 Task: Open Card Company Values Discussion in Board Product Market Fit Analysis and Validation to Workspace Financial Management and add a team member Softage.3@softage.net, a label Purple, a checklist IT Infrastructure, an attachment from your google drive, a color Purple and finally, add a card description 'Conduct team training session on active listening and empathy' and a comment 'Let us approach this task with a sense of empowerment and autonomy, recognizing that we have the ability to make a difference.'. Add a start date 'Jan 03, 1900' with a due date 'Jan 10, 1900'
Action: Mouse moved to (221, 154)
Screenshot: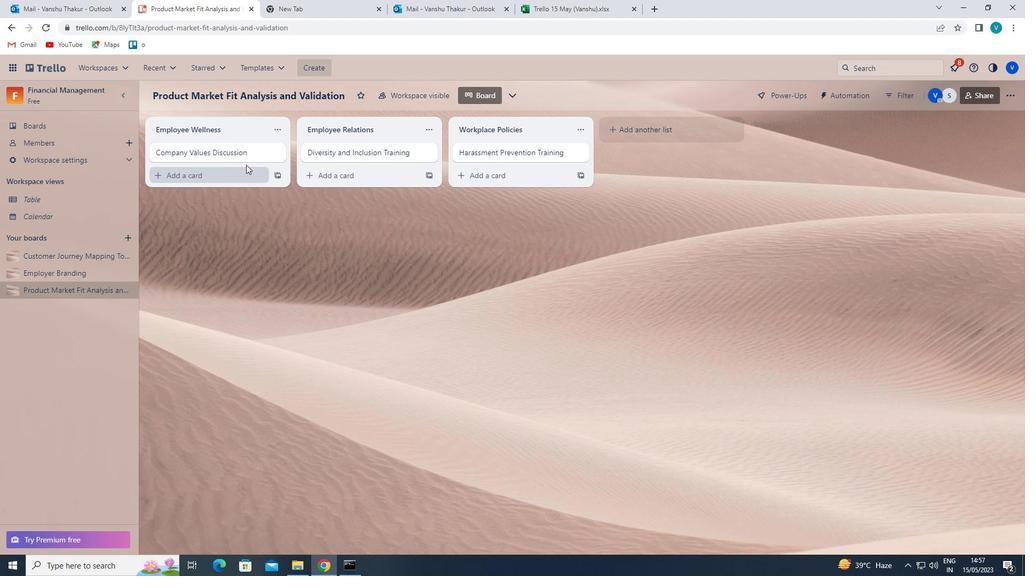 
Action: Mouse pressed left at (221, 154)
Screenshot: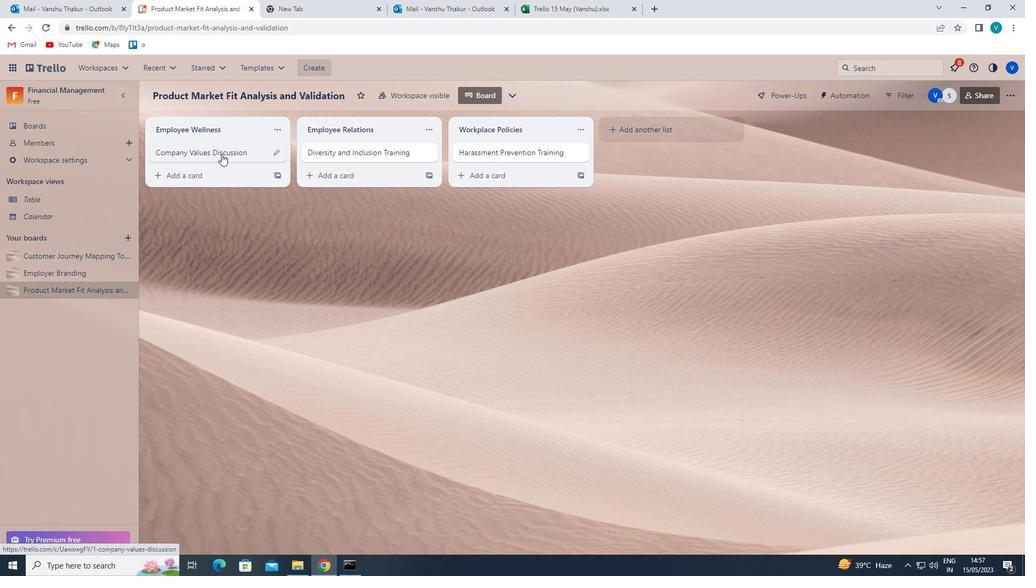 
Action: Mouse moved to (670, 191)
Screenshot: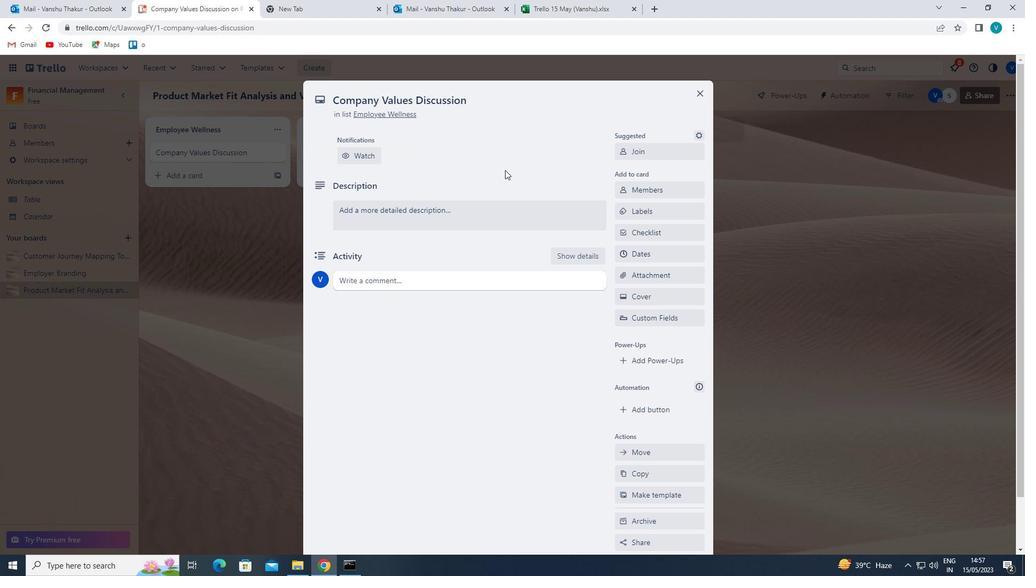 
Action: Mouse pressed left at (670, 191)
Screenshot: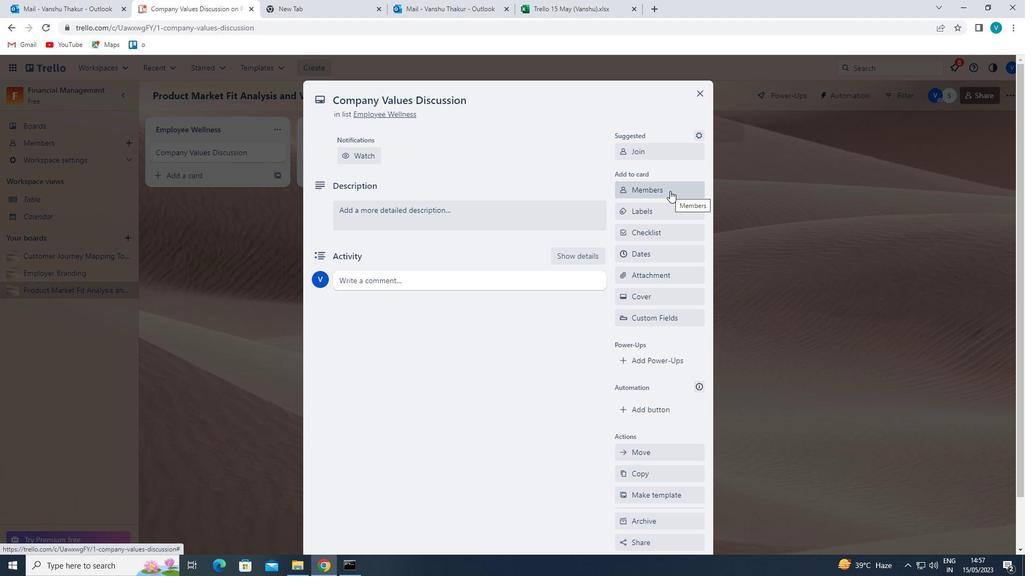 
Action: Mouse moved to (664, 236)
Screenshot: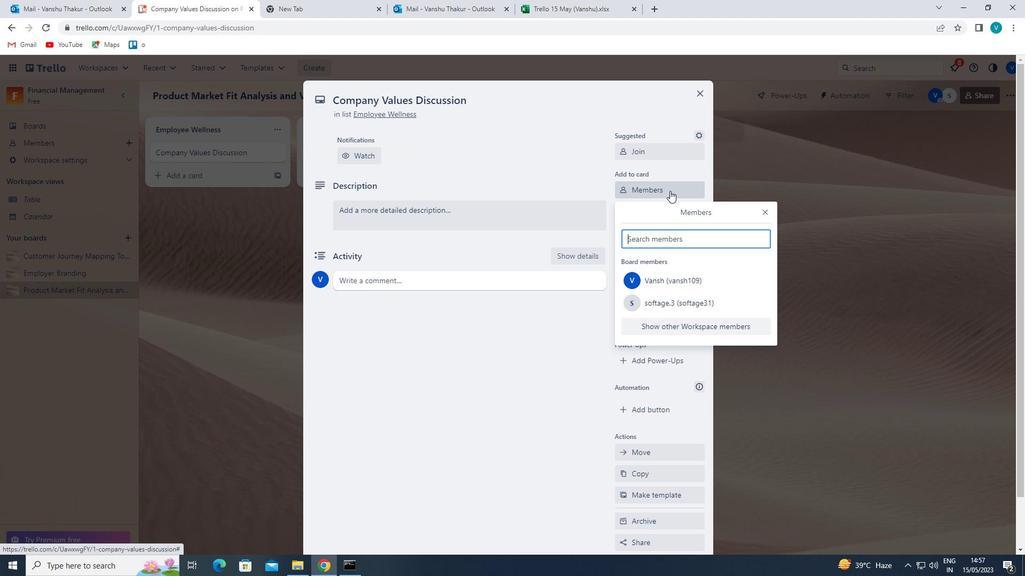 
Action: Mouse pressed left at (664, 236)
Screenshot: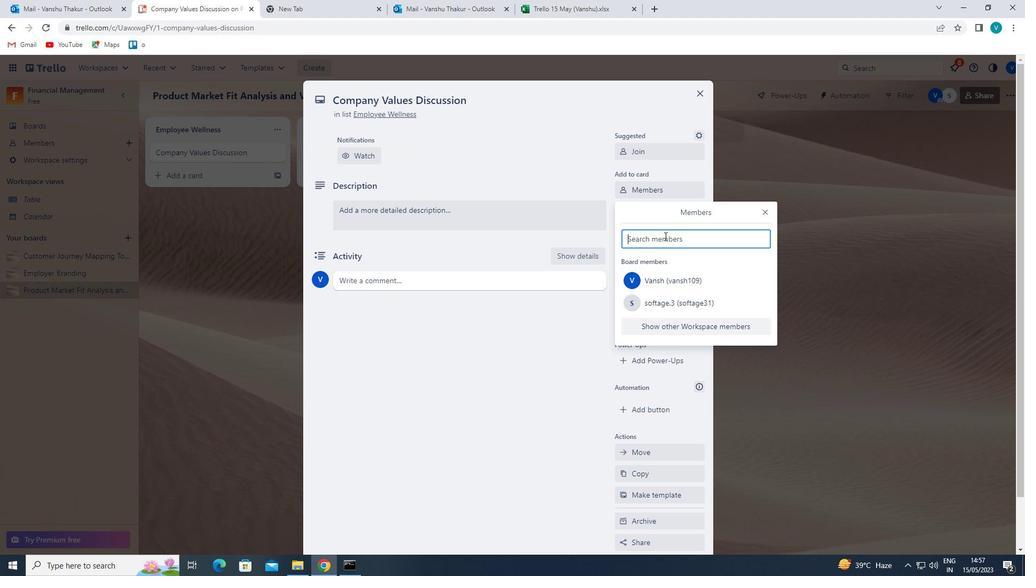 
Action: Key pressed <Key.shift>S
Screenshot: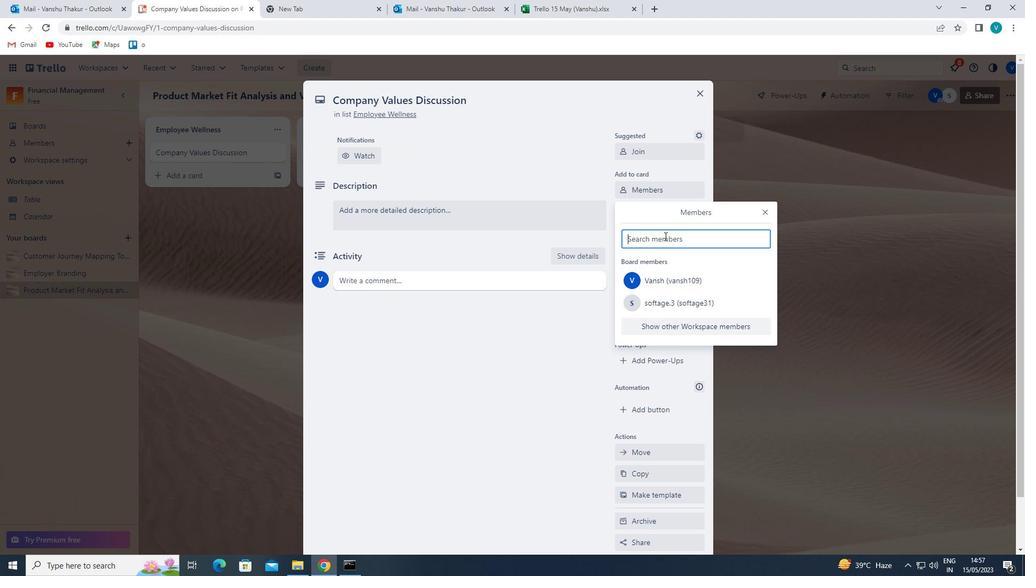 
Action: Mouse moved to (692, 279)
Screenshot: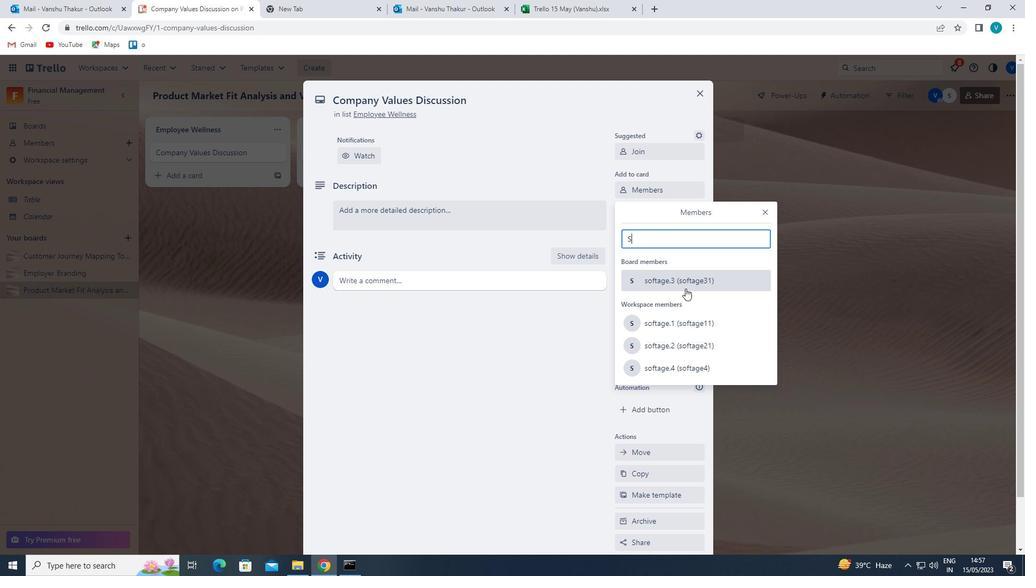 
Action: Mouse pressed left at (692, 279)
Screenshot: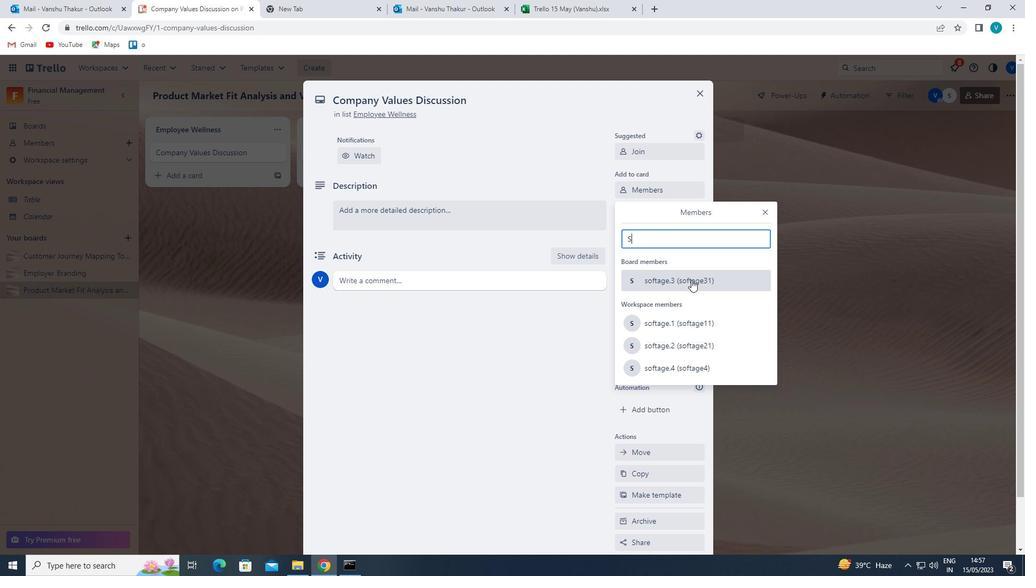 
Action: Mouse moved to (763, 209)
Screenshot: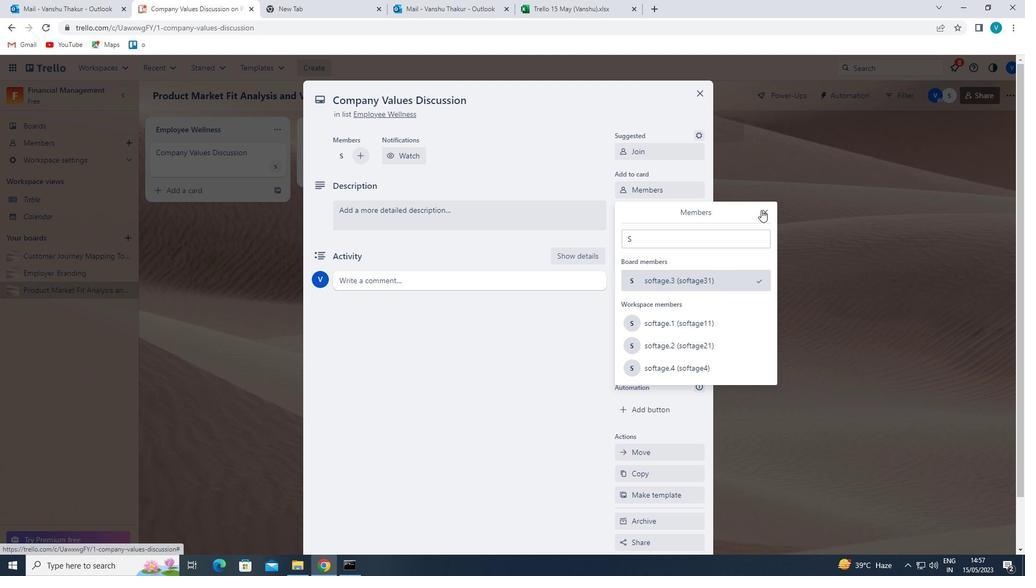 
Action: Mouse pressed left at (763, 209)
Screenshot: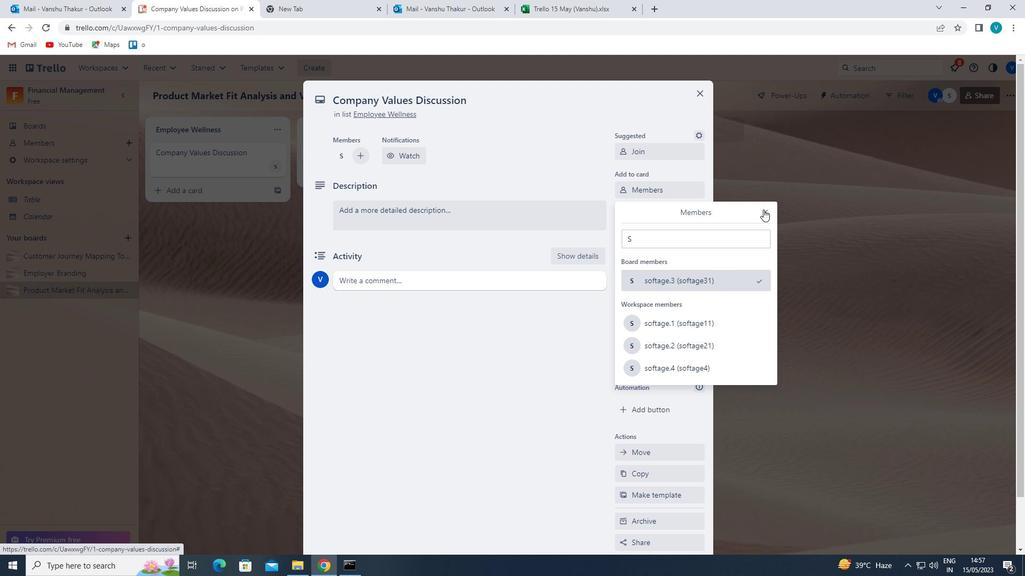 
Action: Mouse moved to (670, 217)
Screenshot: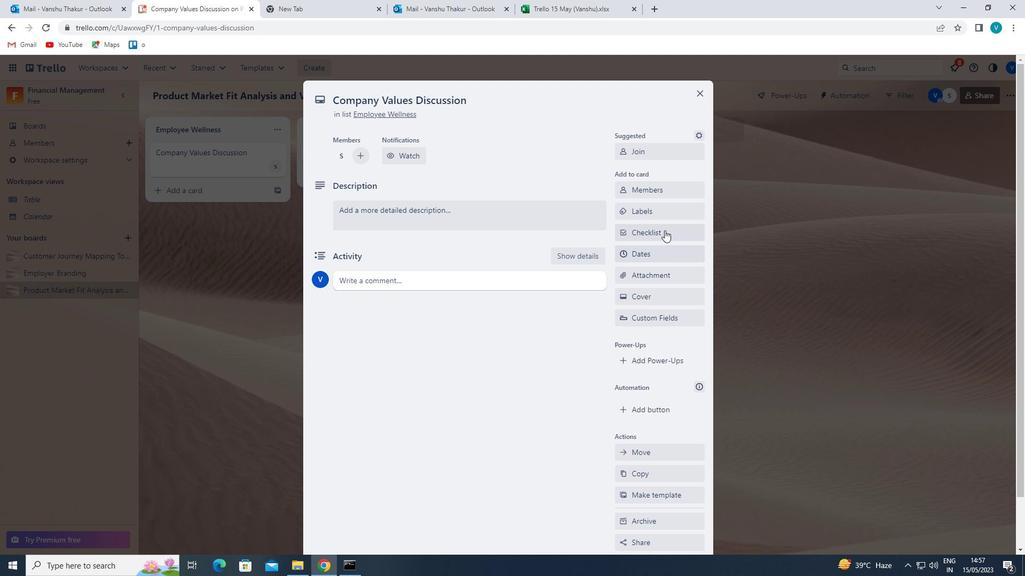 
Action: Mouse pressed left at (670, 217)
Screenshot: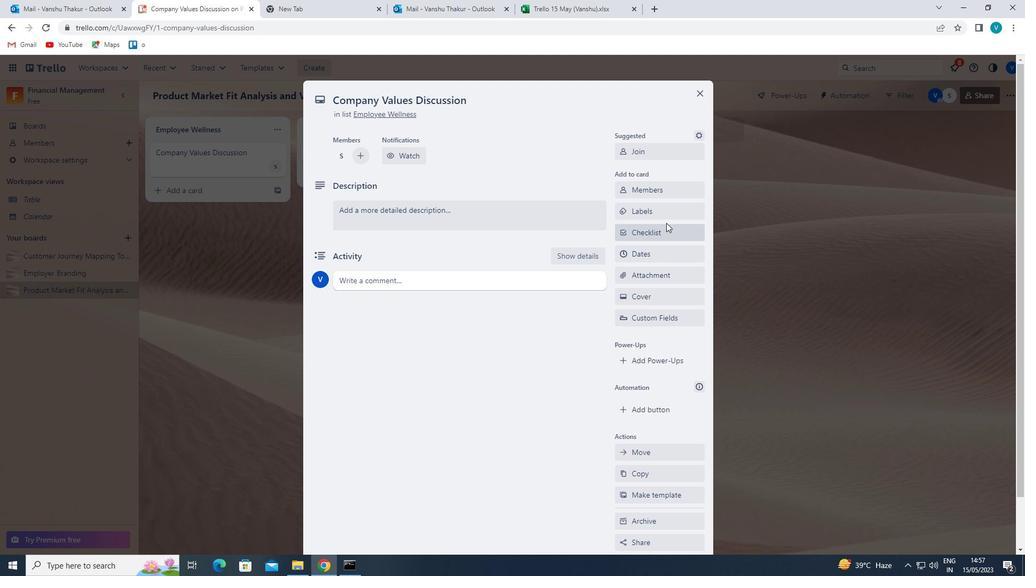 
Action: Mouse moved to (658, 369)
Screenshot: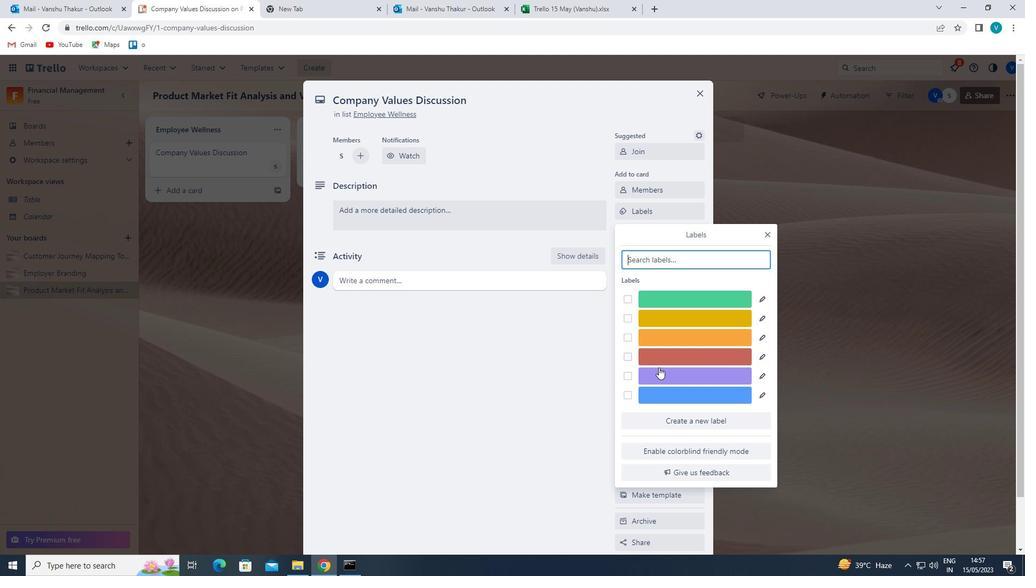 
Action: Mouse pressed left at (658, 369)
Screenshot: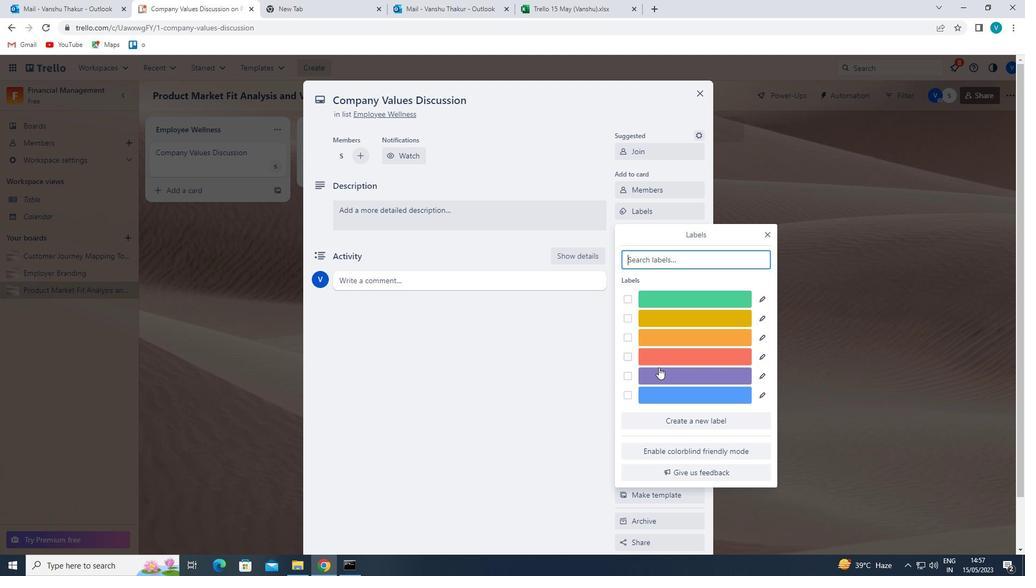 
Action: Mouse moved to (765, 238)
Screenshot: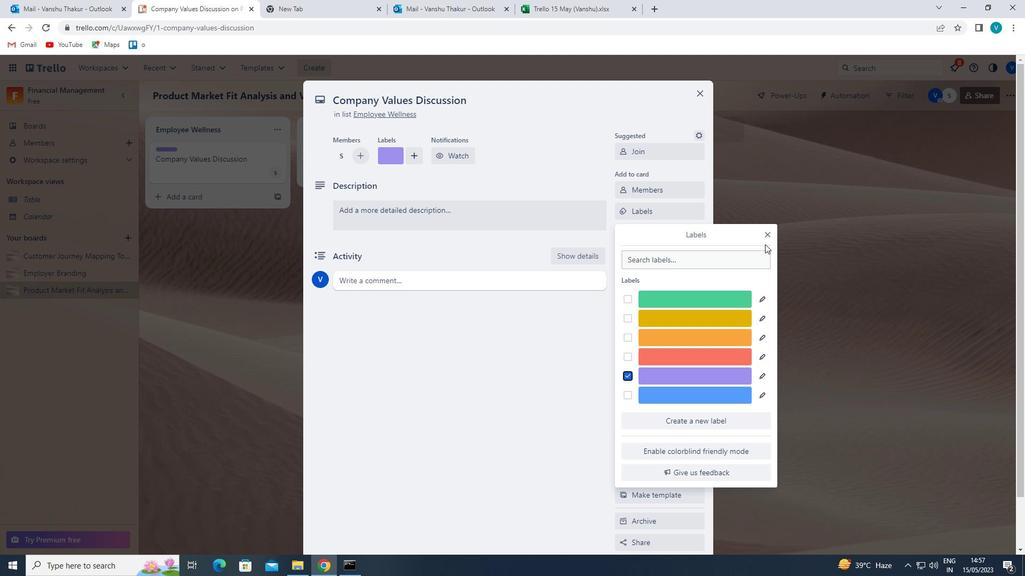 
Action: Mouse pressed left at (765, 238)
Screenshot: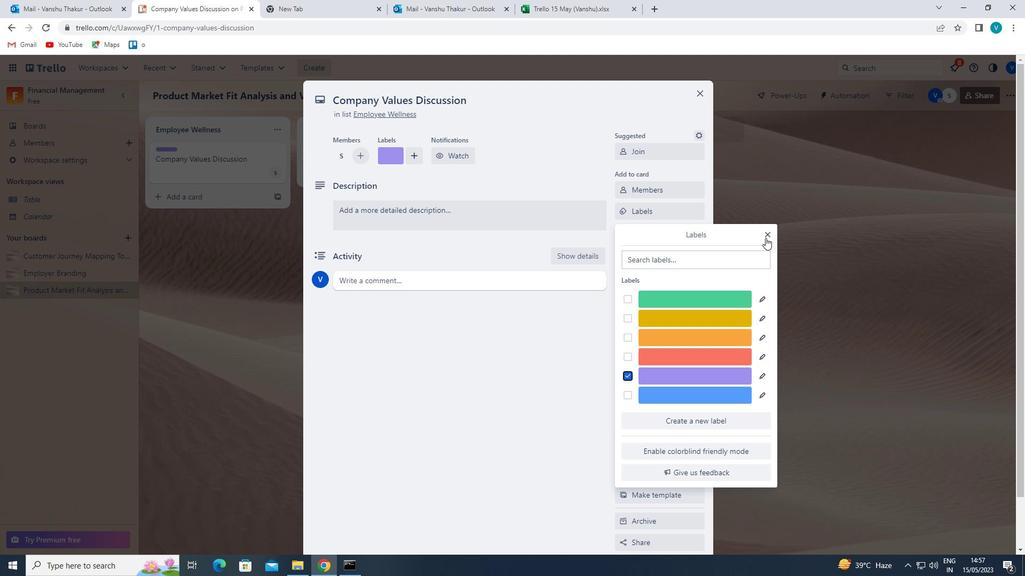 
Action: Mouse moved to (649, 229)
Screenshot: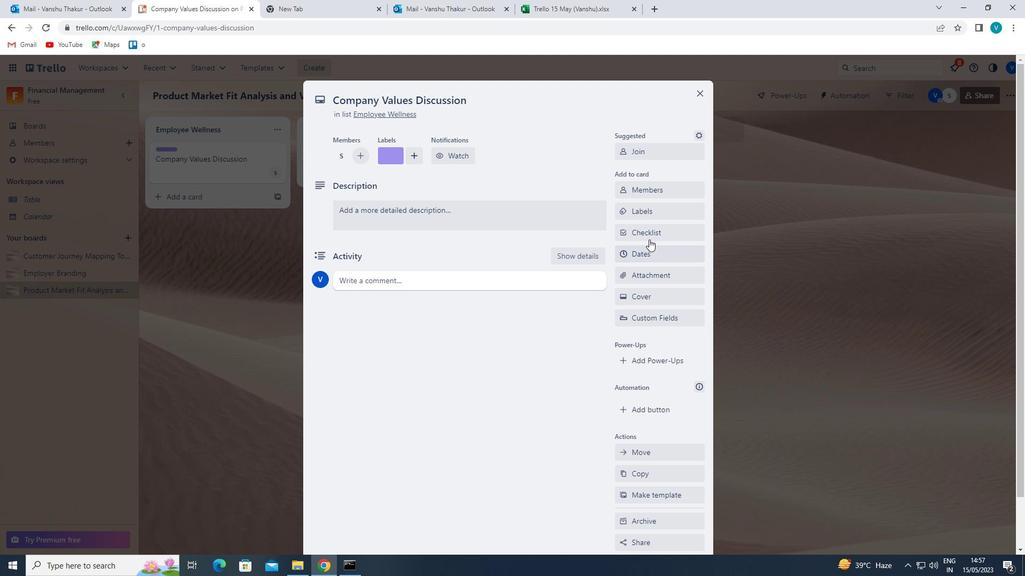 
Action: Mouse pressed left at (649, 229)
Screenshot: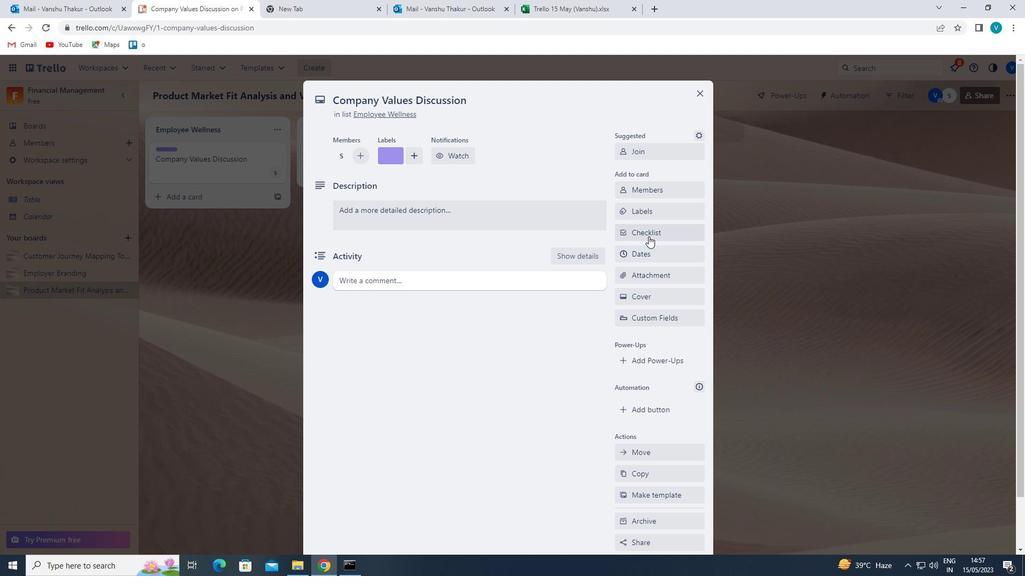 
Action: Key pressed <Key.shift>IT<Key.space><Key.shift>
Screenshot: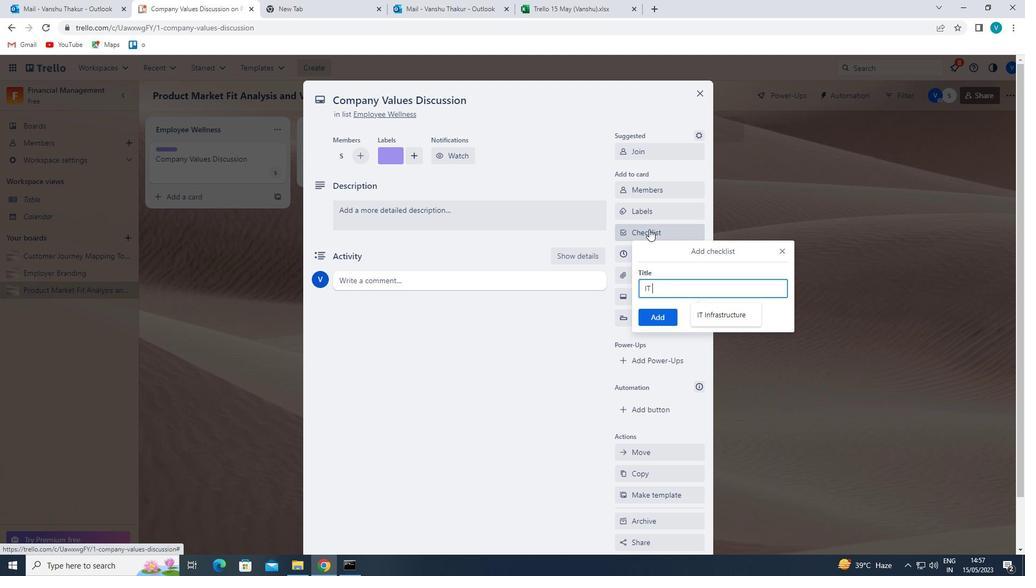 
Action: Mouse moved to (731, 319)
Screenshot: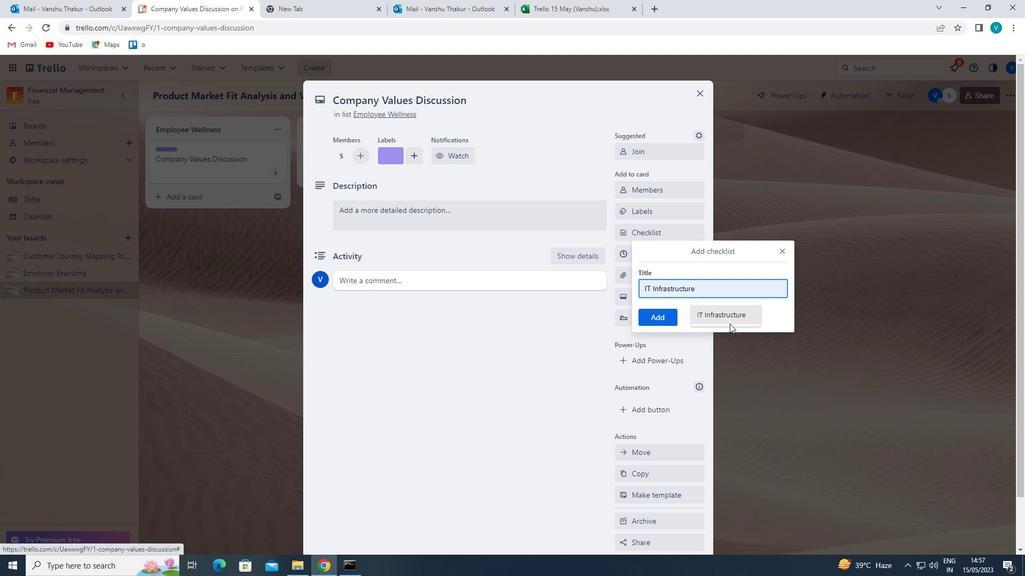 
Action: Mouse pressed left at (731, 319)
Screenshot: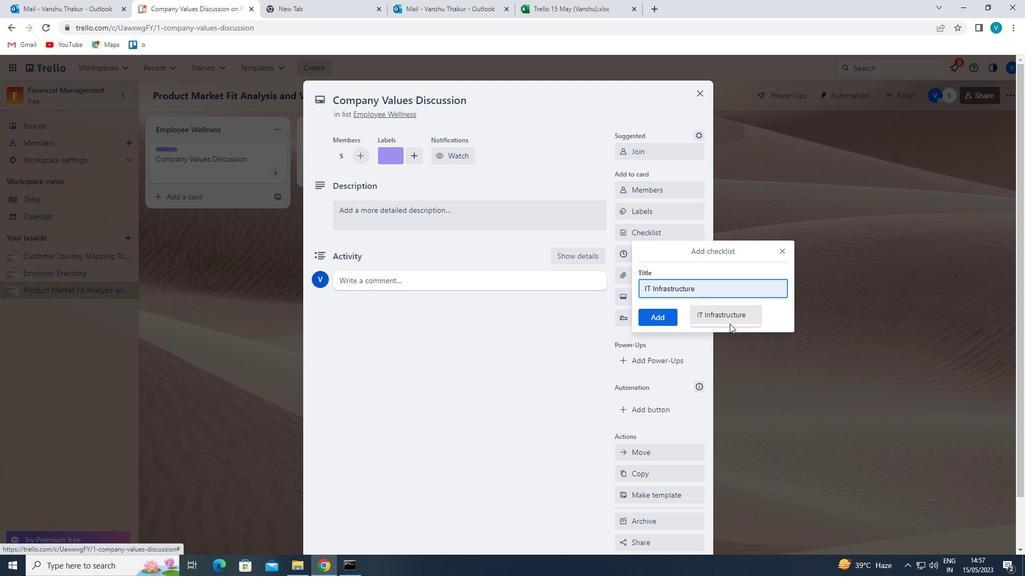 
Action: Mouse moved to (664, 318)
Screenshot: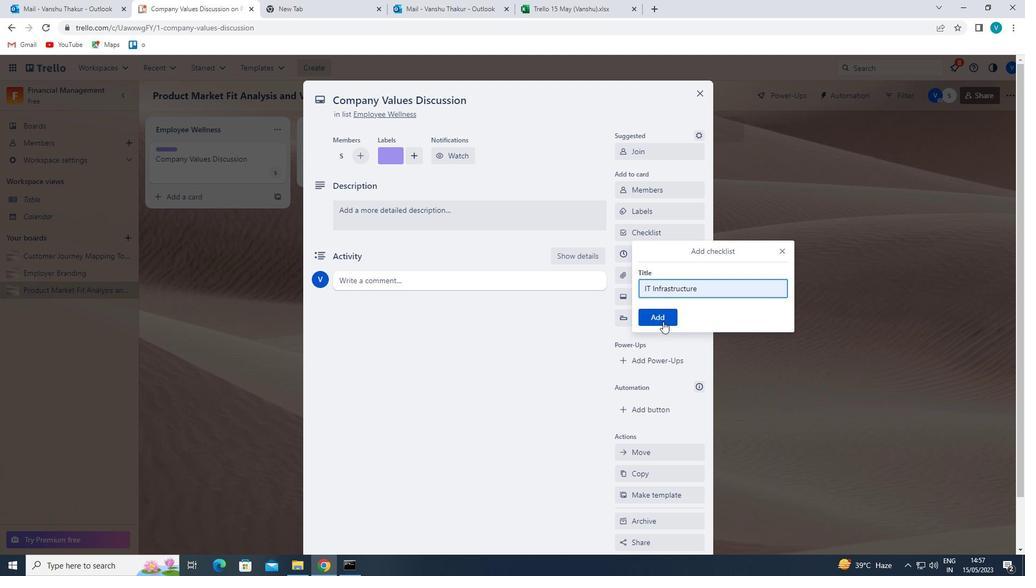 
Action: Mouse pressed left at (664, 318)
Screenshot: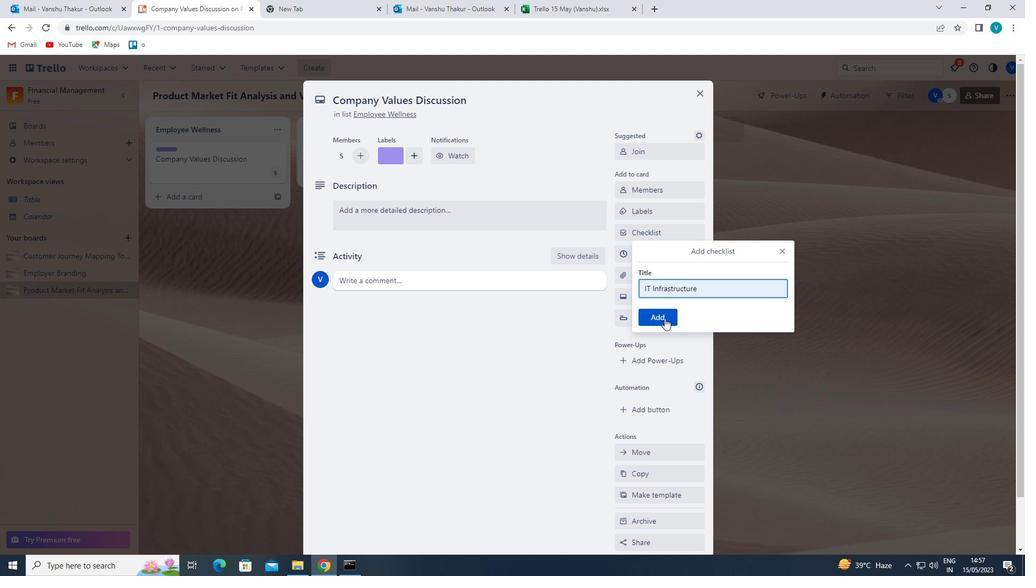 
Action: Mouse moved to (665, 280)
Screenshot: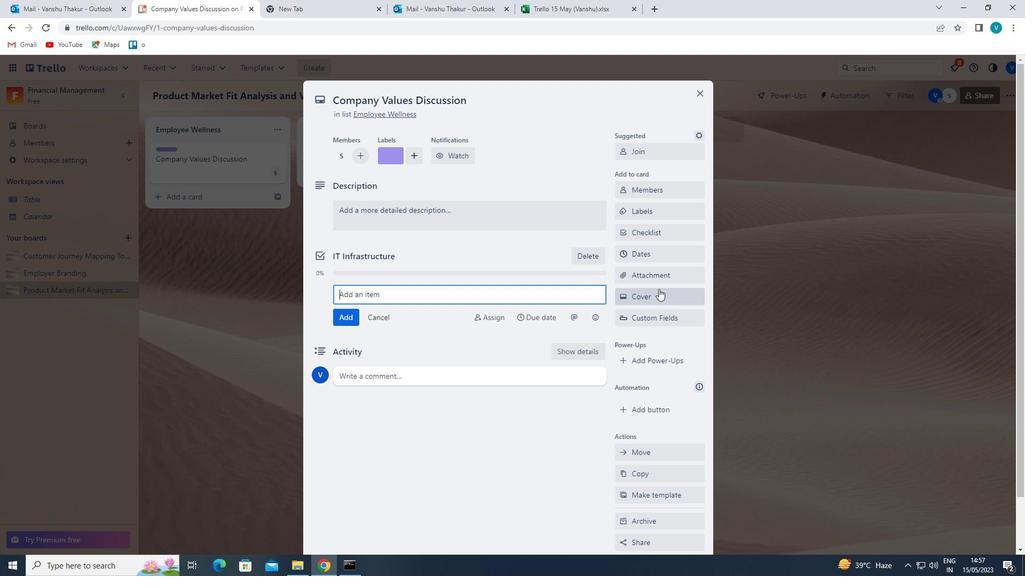 
Action: Mouse pressed left at (665, 280)
Screenshot: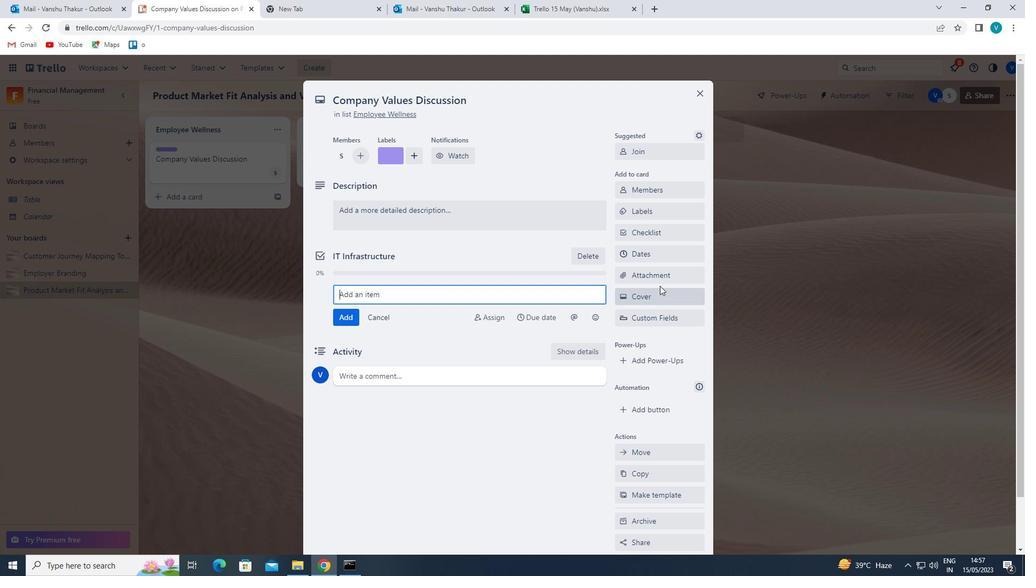 
Action: Mouse moved to (658, 352)
Screenshot: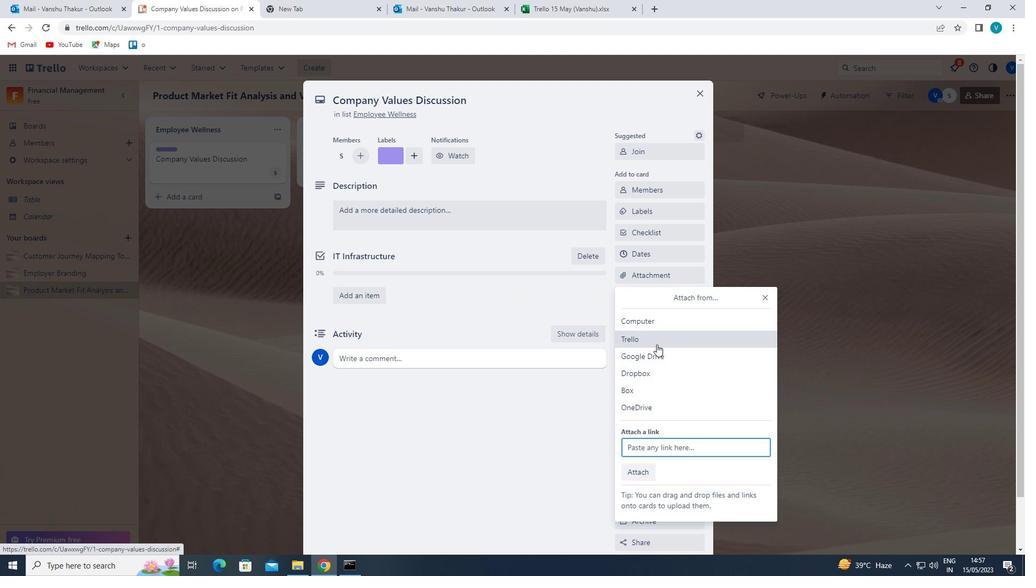 
Action: Mouse pressed left at (658, 352)
Screenshot: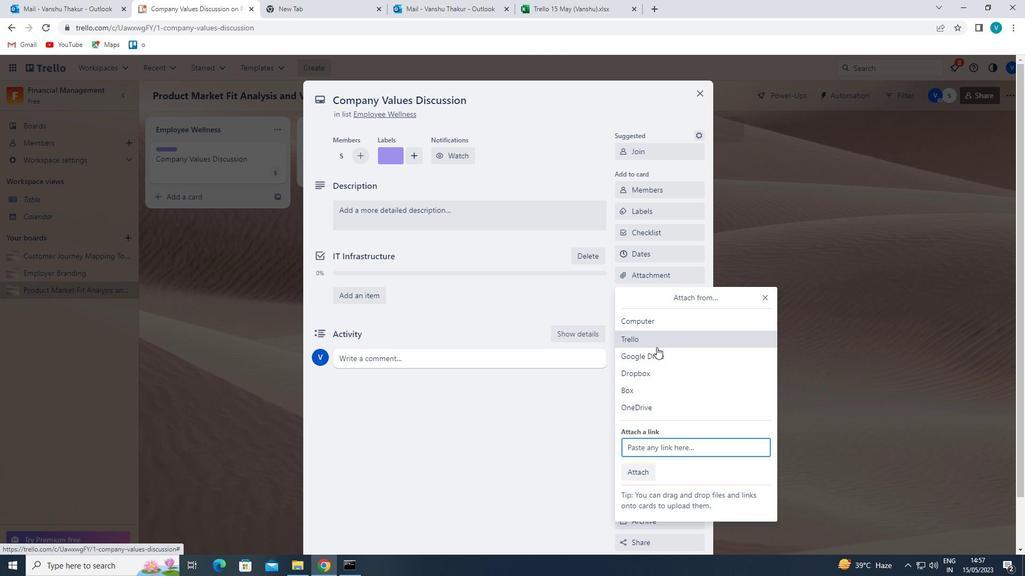 
Action: Mouse moved to (639, 329)
Screenshot: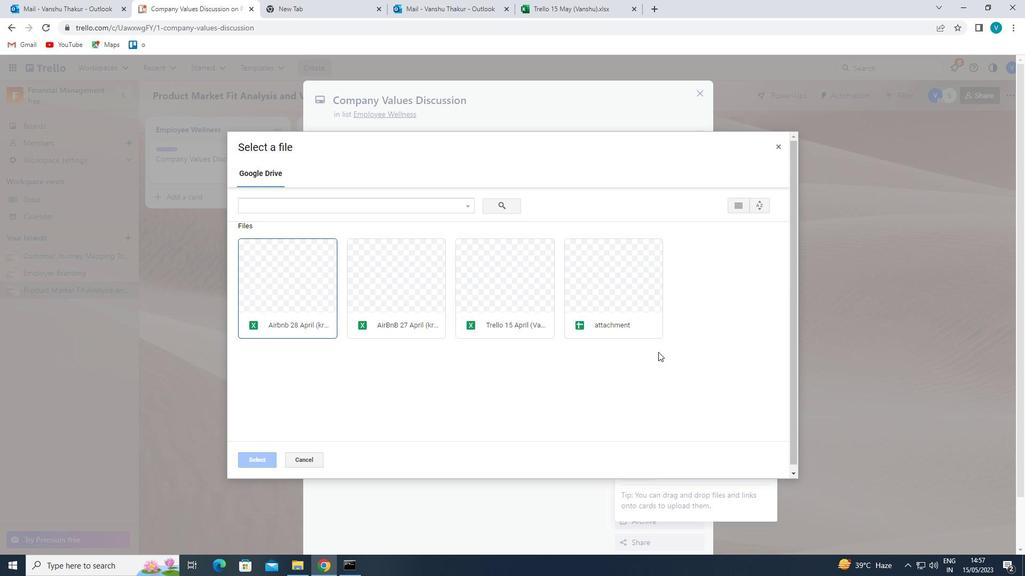 
Action: Mouse pressed left at (639, 329)
Screenshot: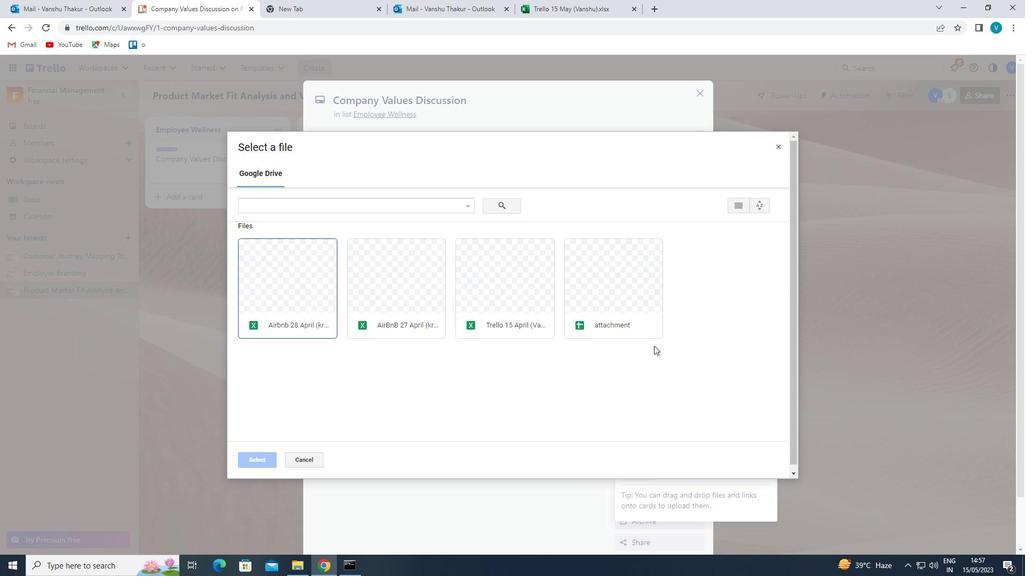
Action: Mouse moved to (250, 456)
Screenshot: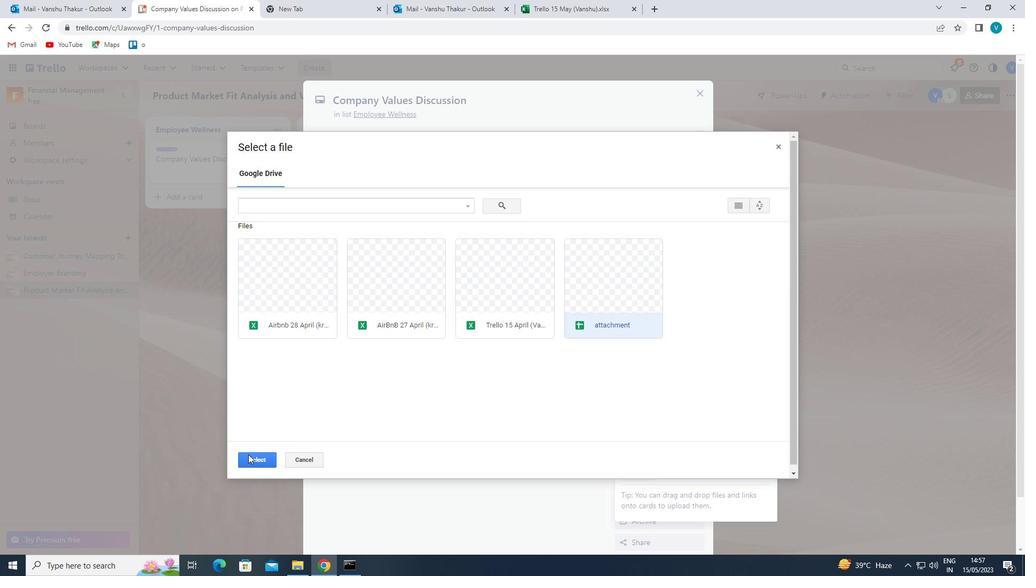 
Action: Mouse pressed left at (250, 456)
Screenshot: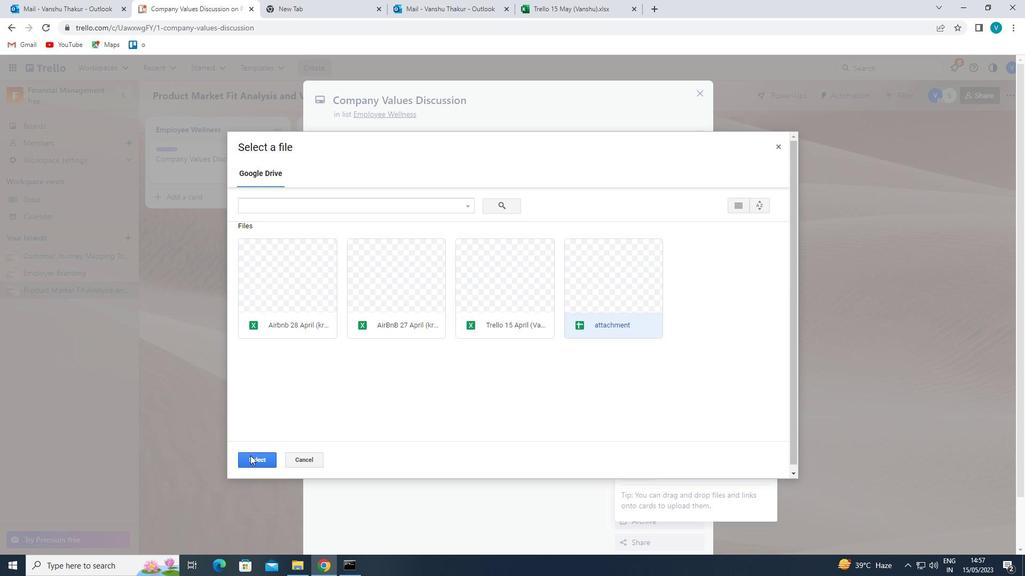 
Action: Mouse moved to (642, 297)
Screenshot: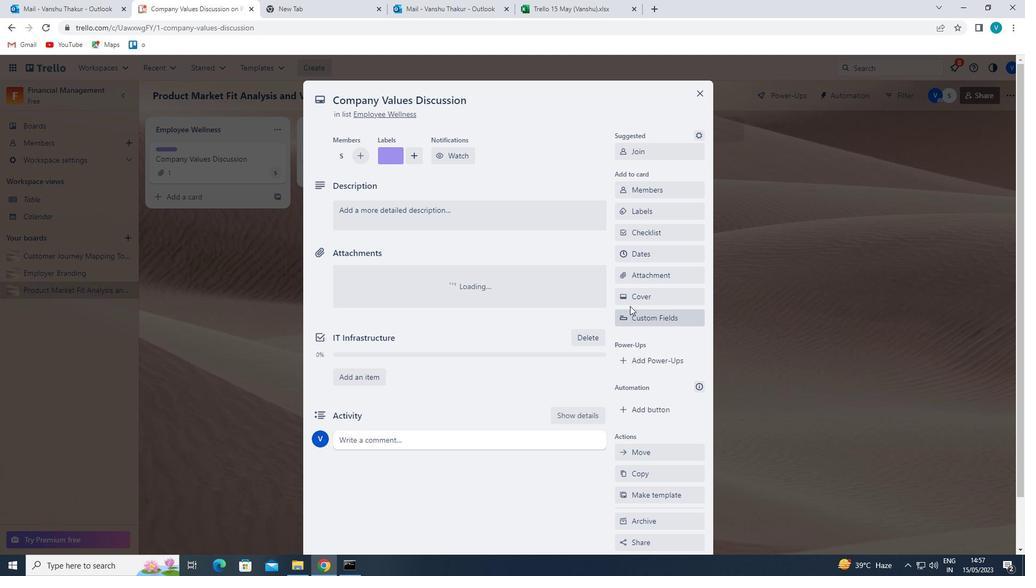 
Action: Mouse pressed left at (642, 297)
Screenshot: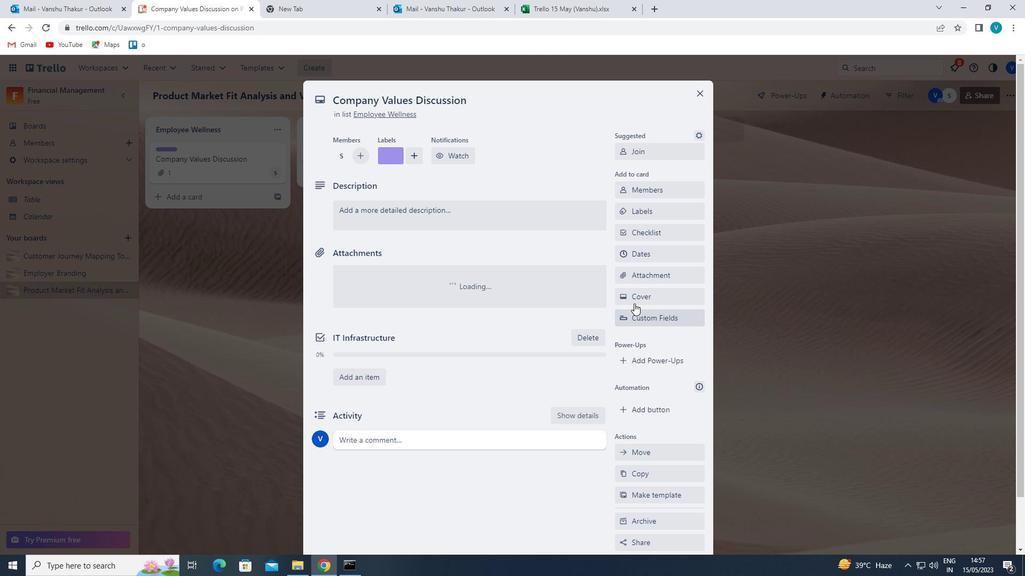
Action: Mouse moved to (767, 180)
Screenshot: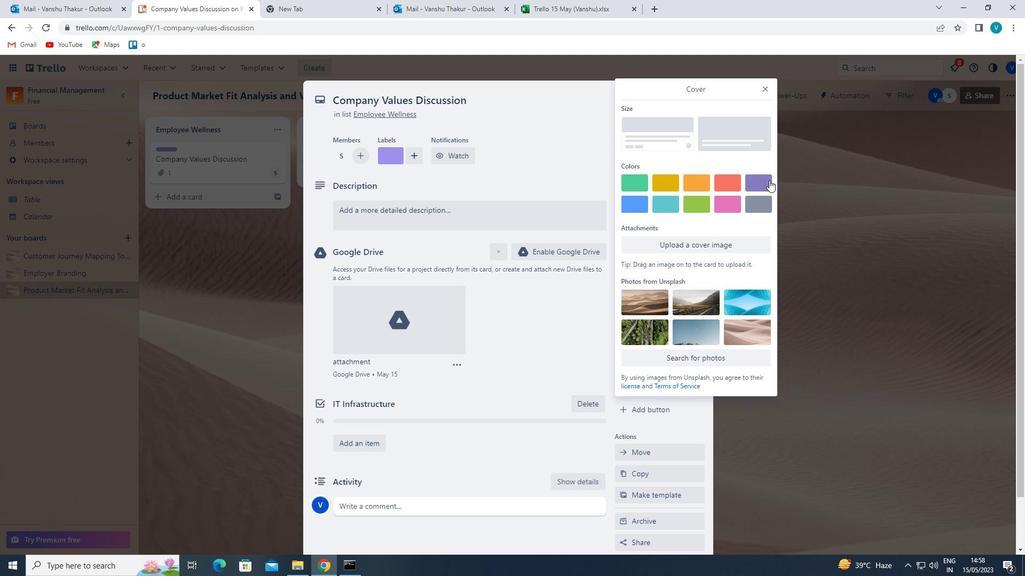 
Action: Mouse pressed left at (767, 180)
Screenshot: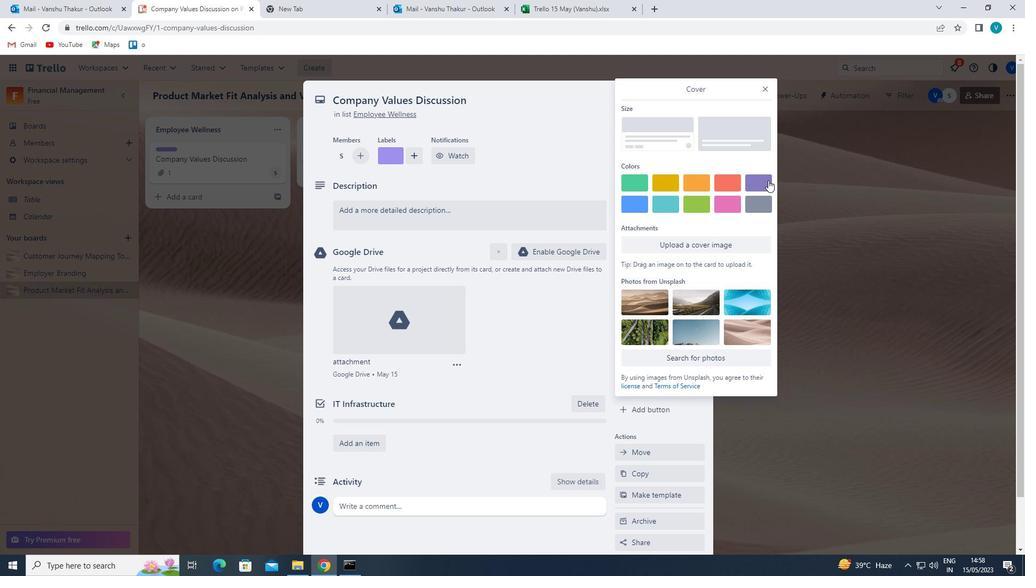 
Action: Mouse moved to (765, 90)
Screenshot: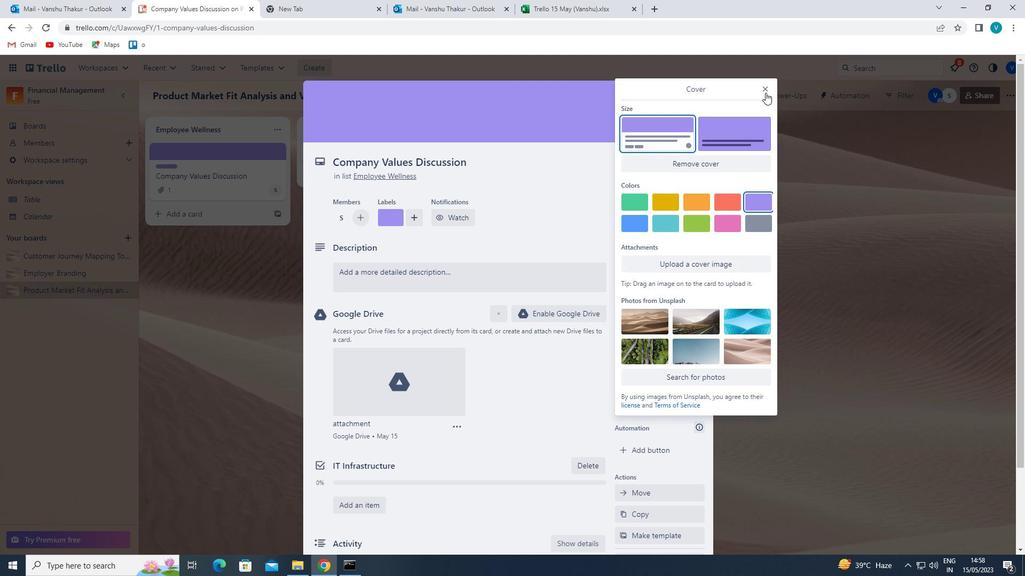 
Action: Mouse pressed left at (765, 90)
Screenshot: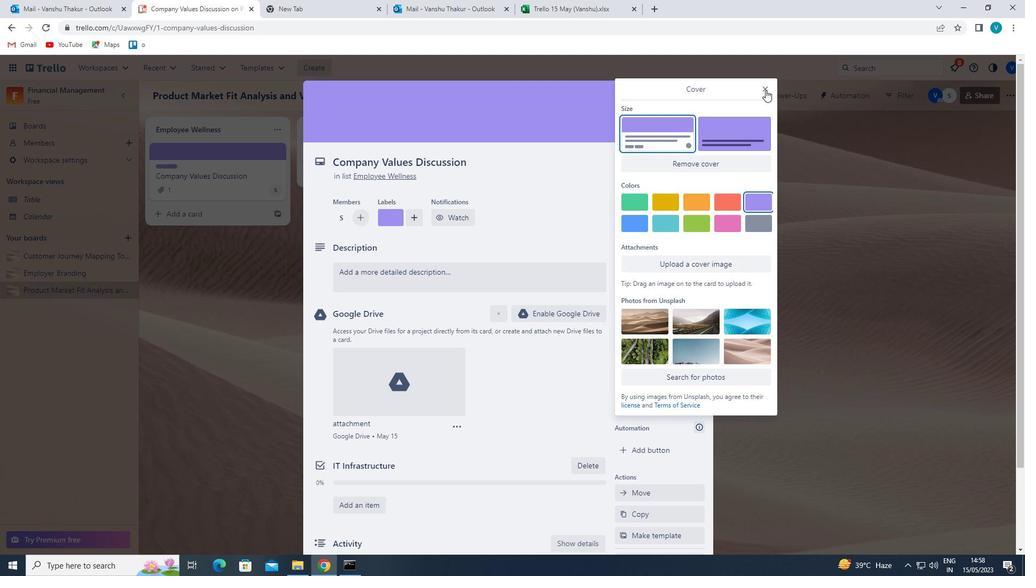
Action: Mouse moved to (490, 284)
Screenshot: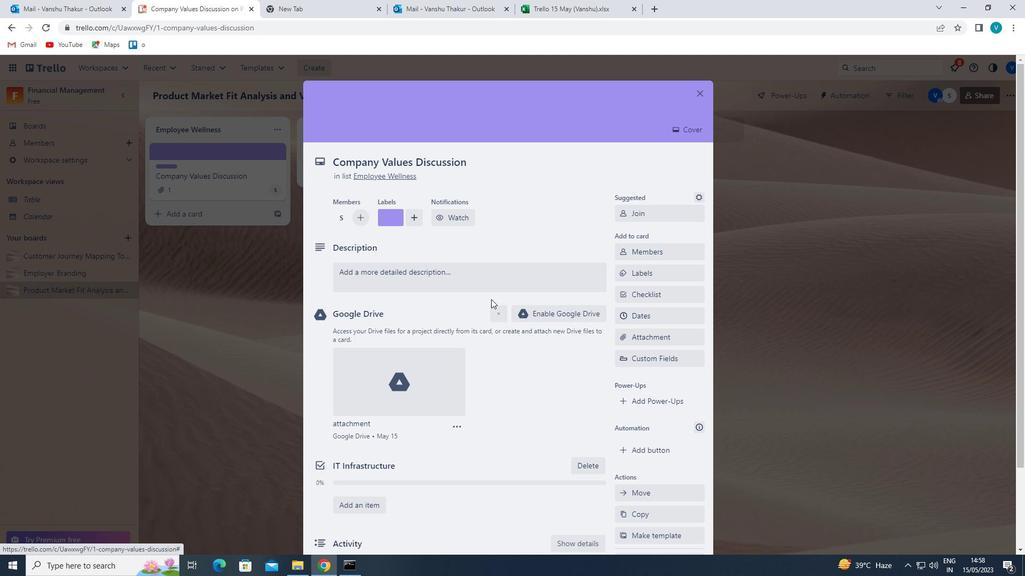 
Action: Mouse pressed left at (490, 284)
Screenshot: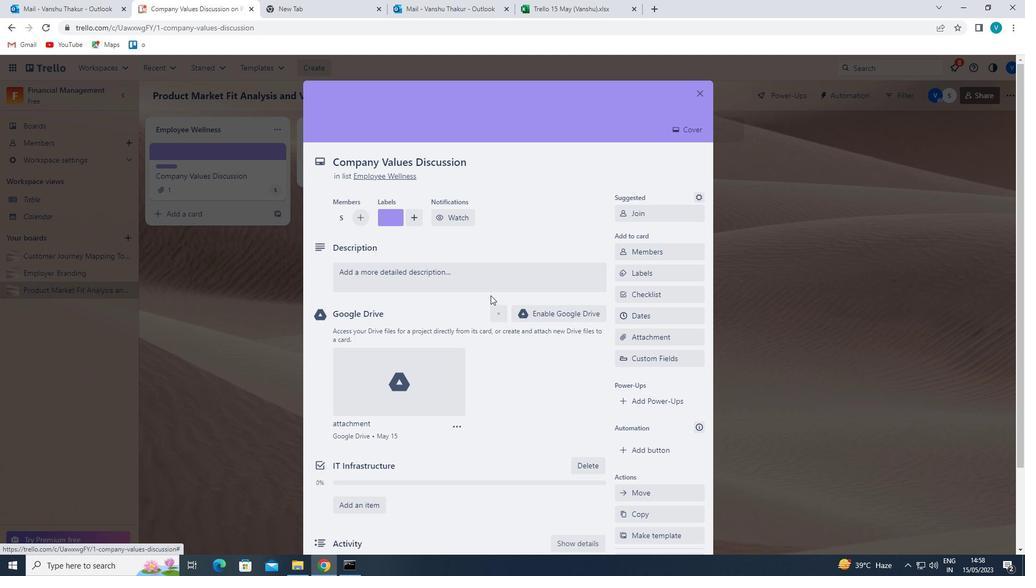 
Action: Mouse moved to (491, 283)
Screenshot: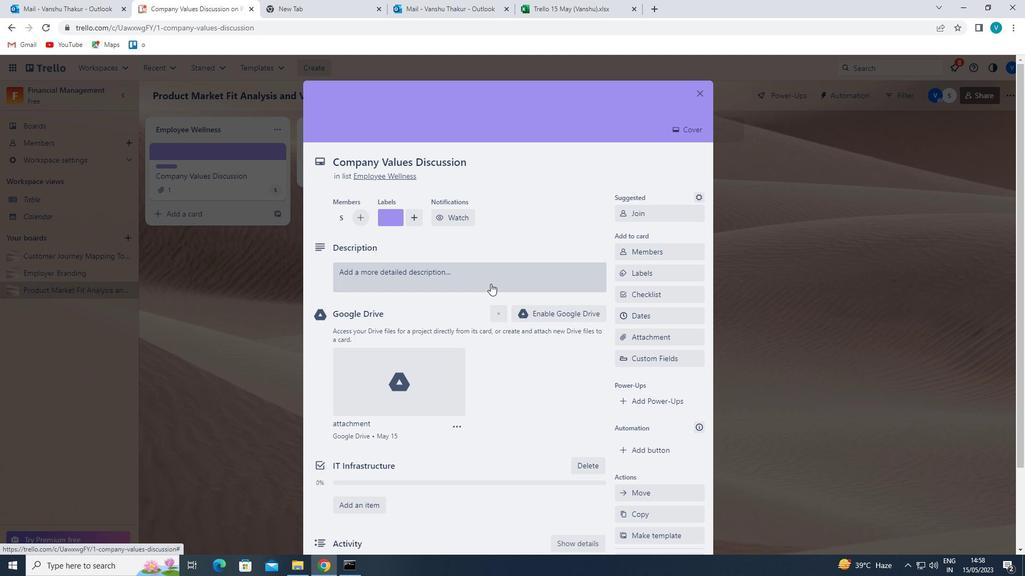 
Action: Key pressed '<Key.shift>CONDUCT<Key.space>TEAM<Key.space>TRAINING<Key.space>SESSION<Key.space>ON<Key.space>ACTIVE<Key.space>LISTENING<Key.space>AND<Key.space>EMPATHY'
Screenshot: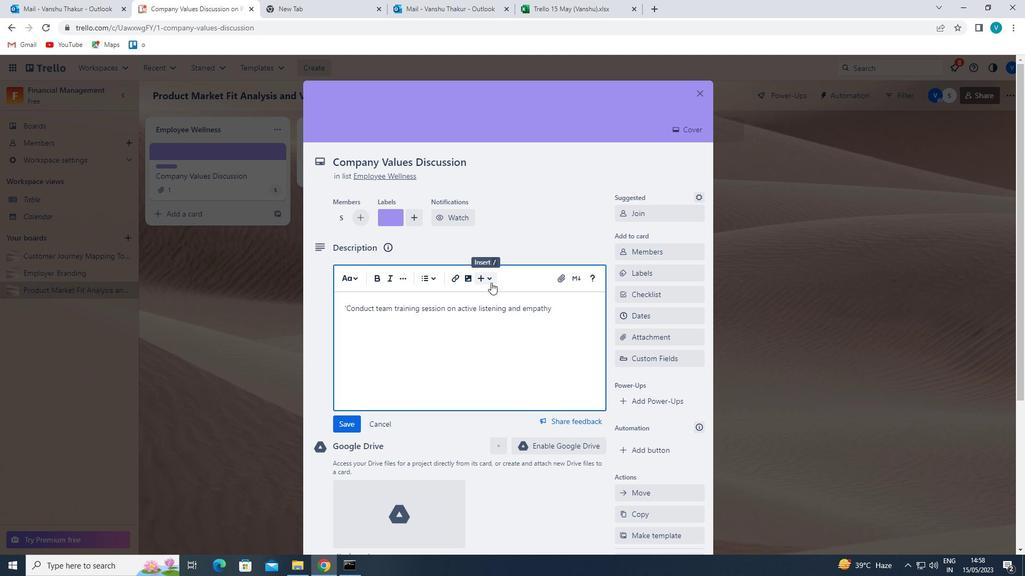 
Action: Mouse moved to (356, 421)
Screenshot: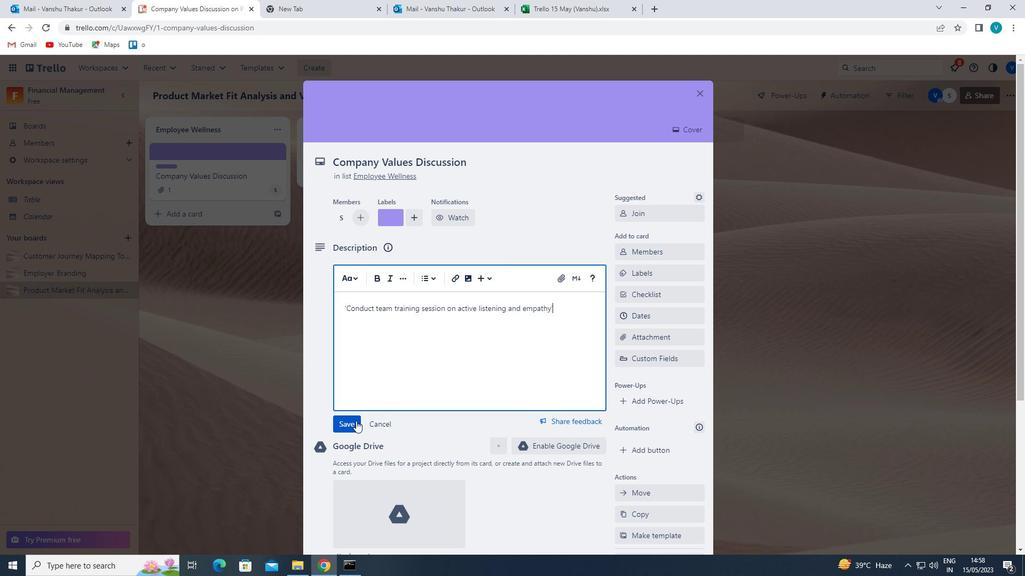 
Action: Mouse pressed left at (356, 421)
Screenshot: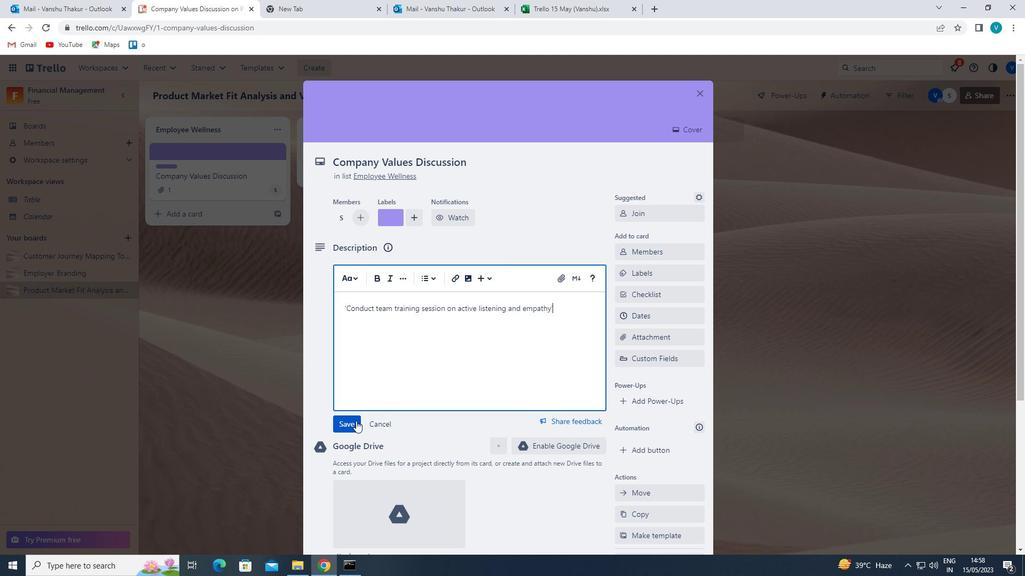 
Action: Mouse moved to (356, 421)
Screenshot: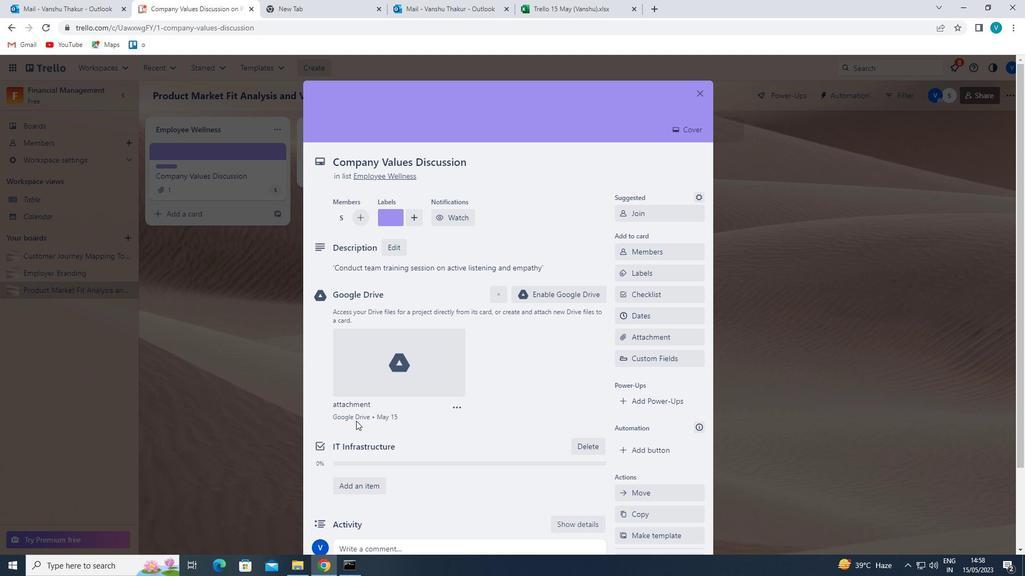 
Action: Mouse scrolled (356, 420) with delta (0, 0)
Screenshot: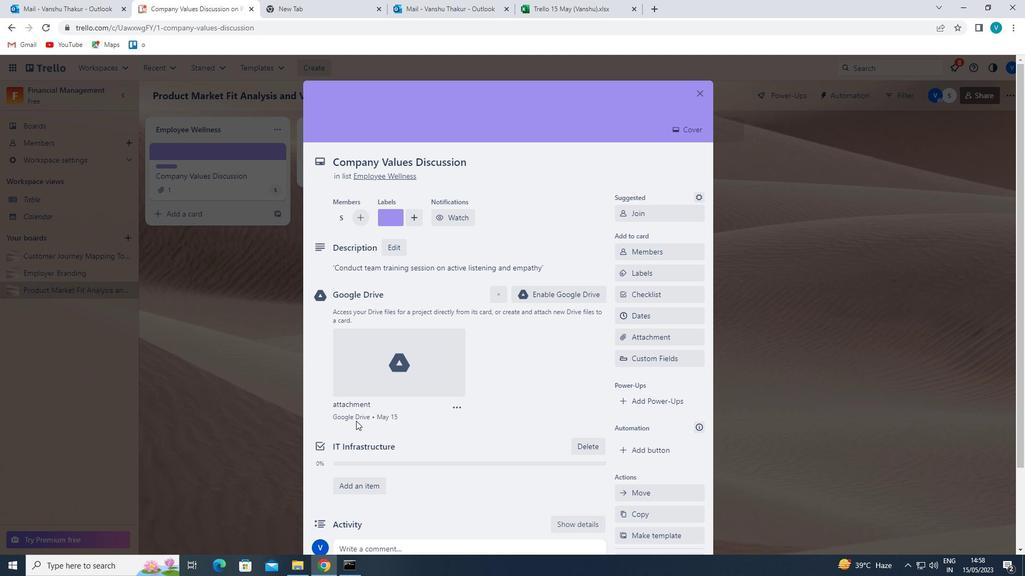 
Action: Mouse moved to (368, 505)
Screenshot: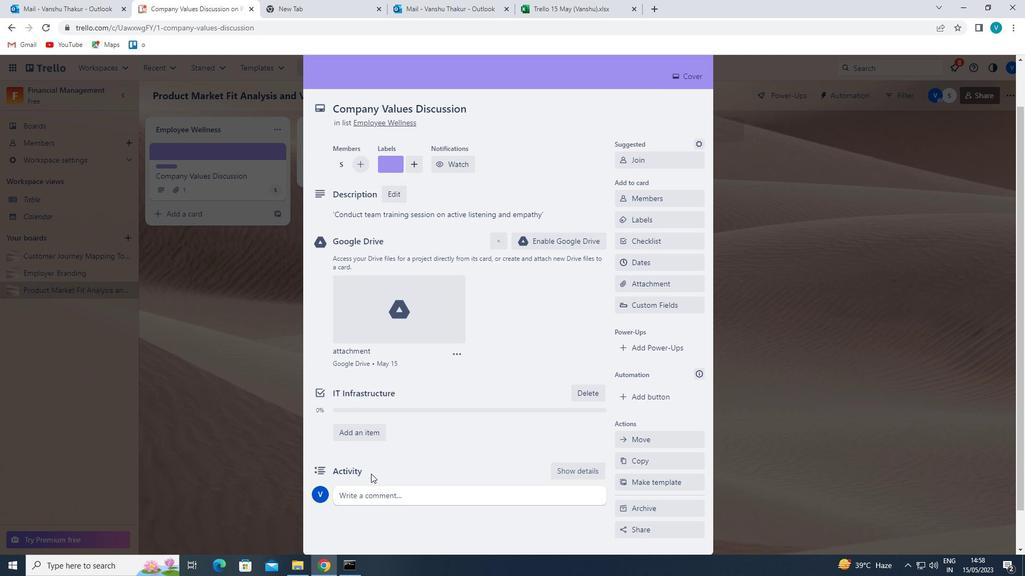 
Action: Mouse pressed left at (368, 505)
Screenshot: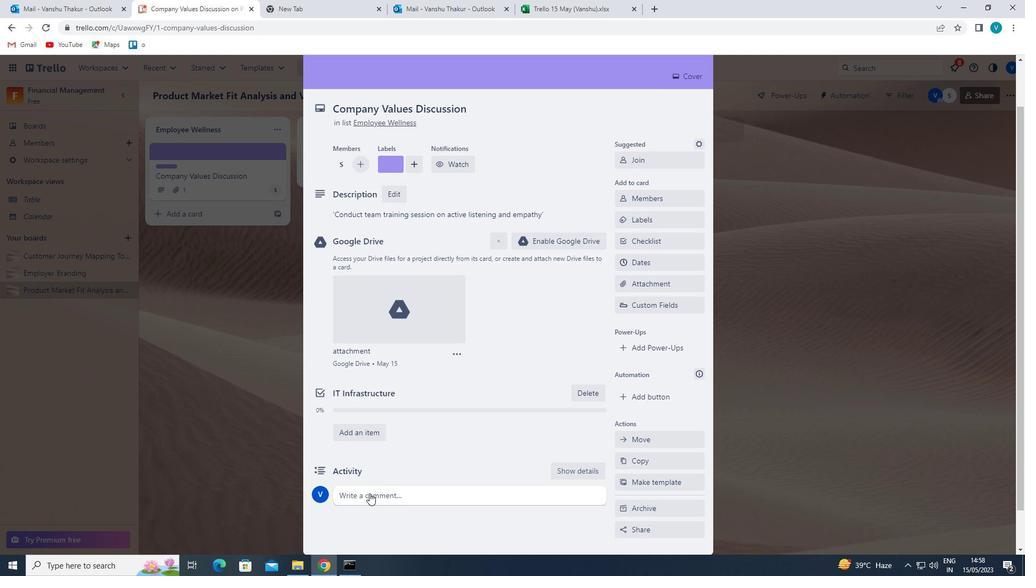
Action: Mouse moved to (369, 501)
Screenshot: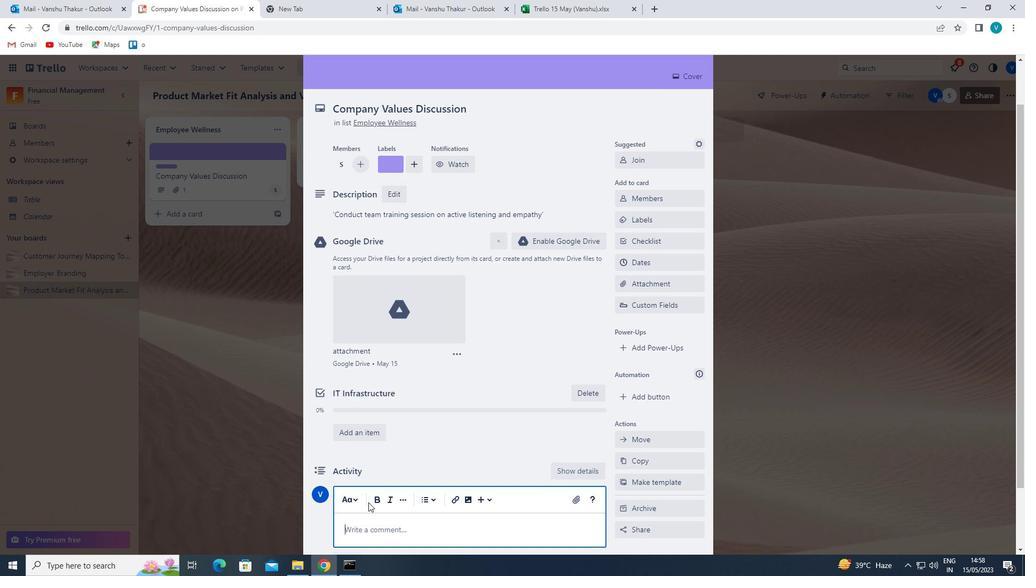 
Action: Key pressed '<Key.shift>LET<Key.space>US<Key.space>APPT<Key.backspace>ROACH<Key.space>THIS<Key.space>TASK<Key.space>WITH<Key.space>A<Key.space>SENSE<Key.space>OF<Key.space>EMPOWERMENT<Key.space>AND<Key.space>AUTONOMY,<Key.space>RECOGNIZING<Key.space>THAT<Key.space>WE<Key.space>HAVE<Key.space>THE<Key.space>ABILITY<Key.space>TO<Key.space>MAKE<Key.space>A<Key.space>DIFFERENCE.'
Screenshot: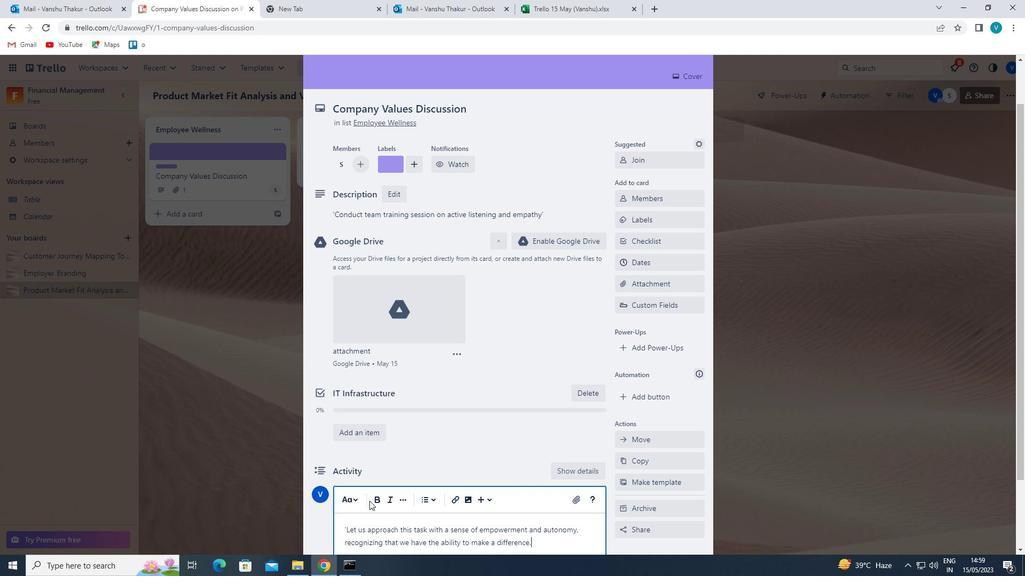 
Action: Mouse moved to (452, 491)
Screenshot: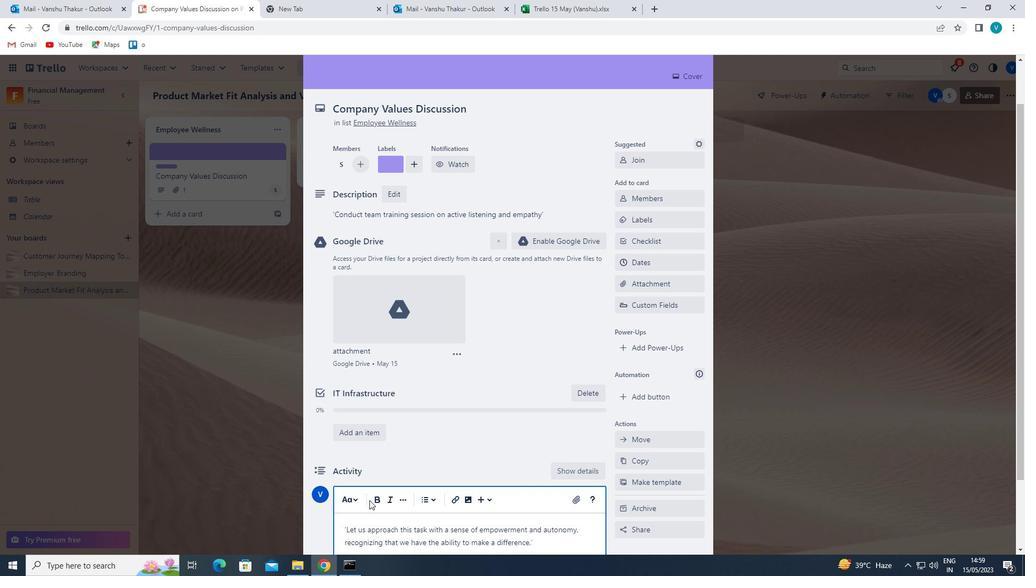 
Action: Mouse scrolled (452, 490) with delta (0, 0)
Screenshot: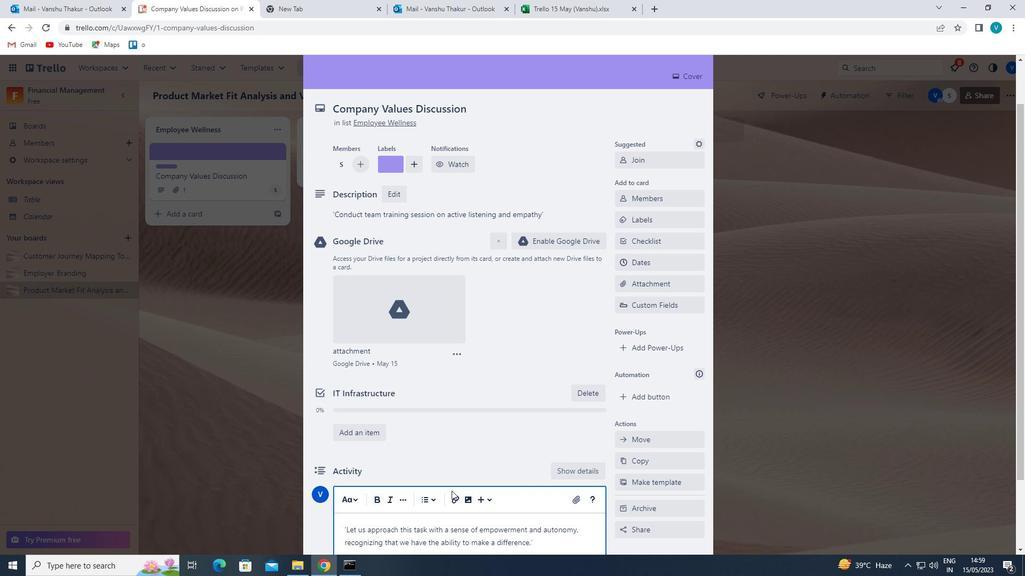 
Action: Mouse scrolled (452, 490) with delta (0, 0)
Screenshot: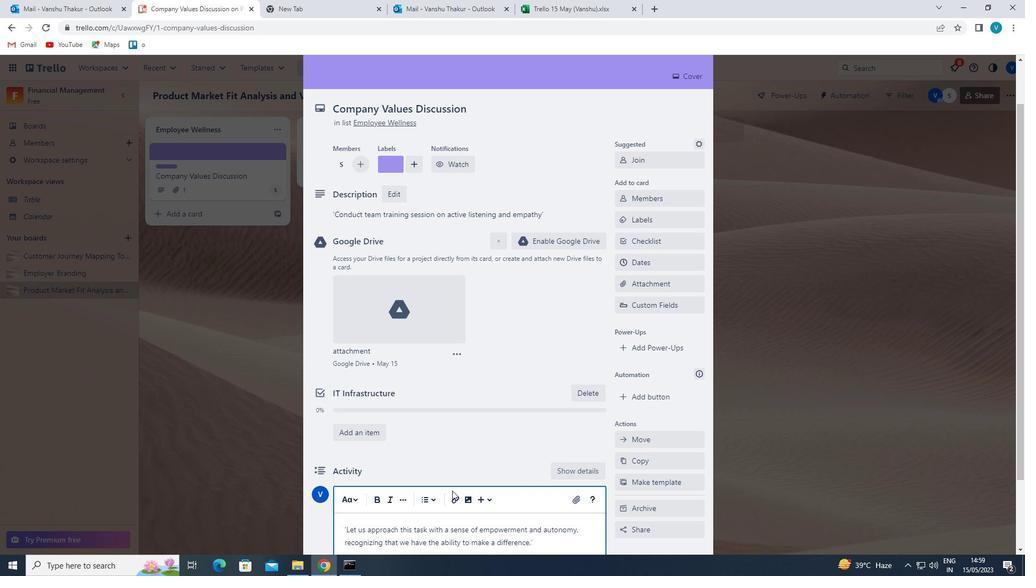 
Action: Mouse moved to (343, 485)
Screenshot: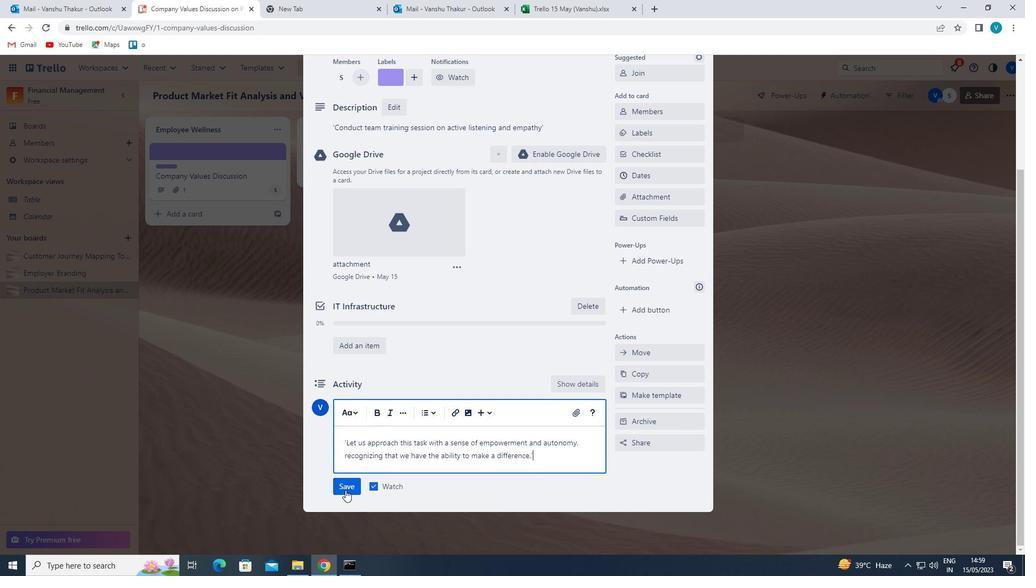 
Action: Mouse pressed left at (343, 485)
Screenshot: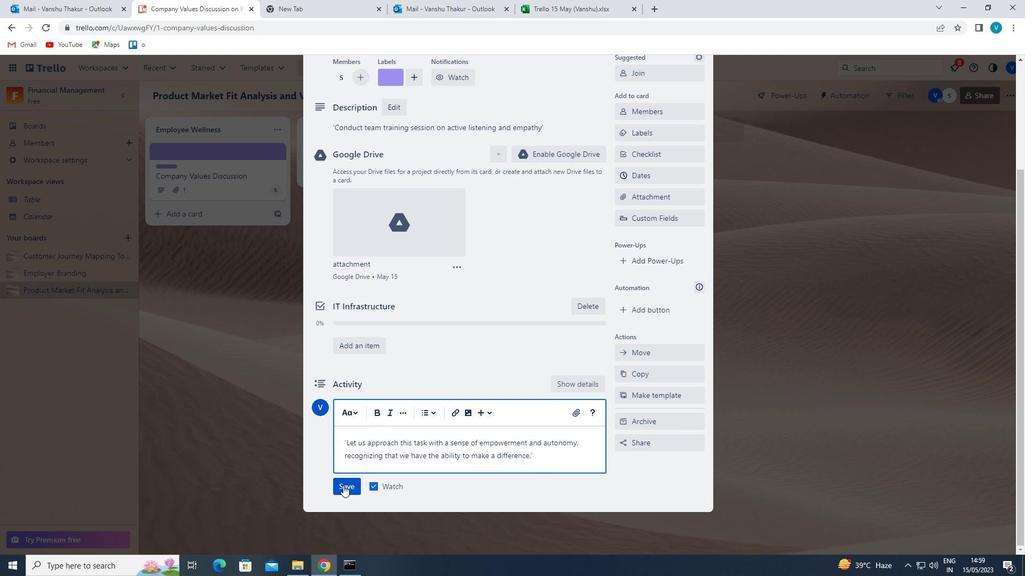 
Action: Mouse moved to (641, 184)
Screenshot: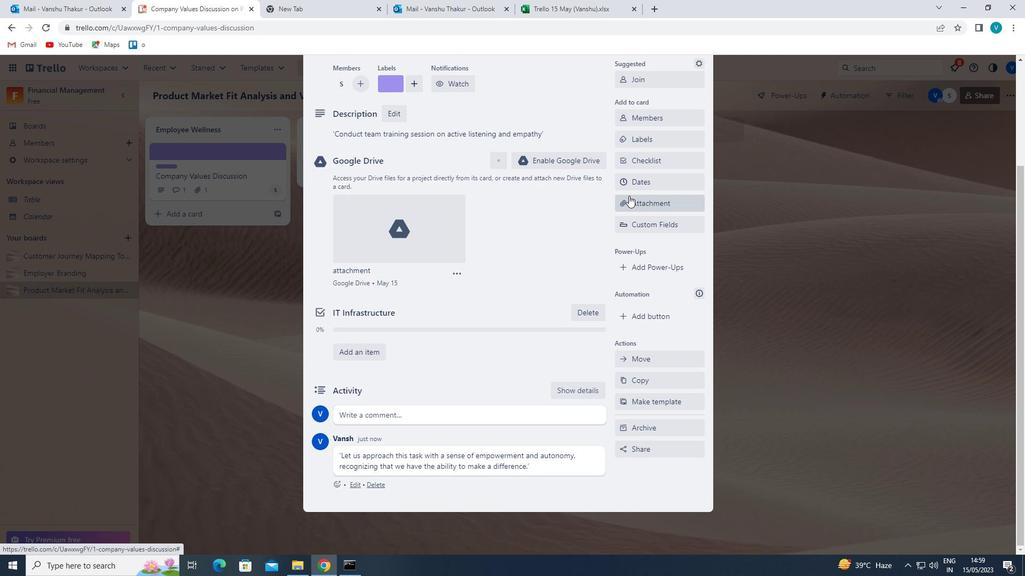 
Action: Mouse pressed left at (641, 184)
Screenshot: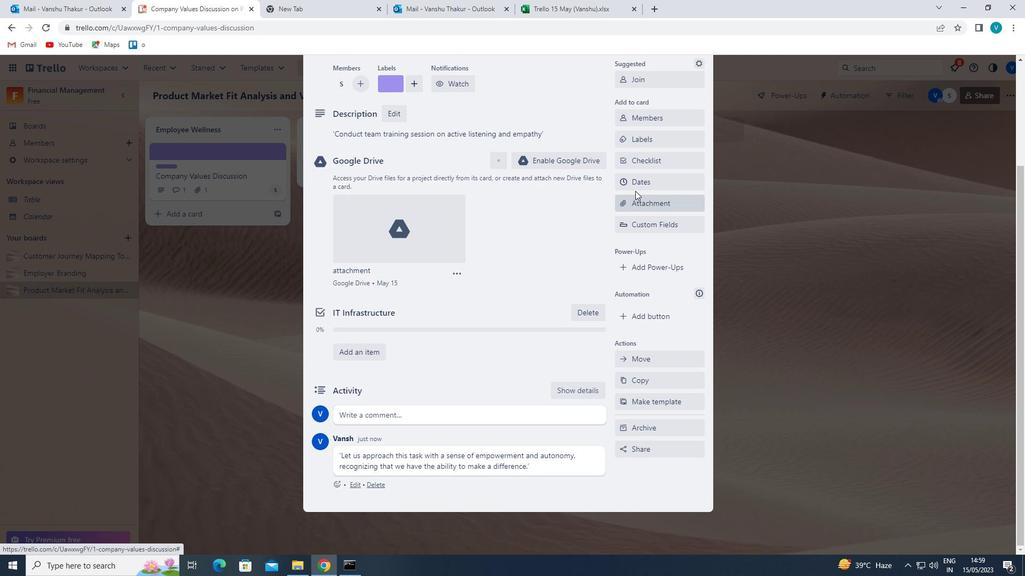 
Action: Mouse moved to (629, 285)
Screenshot: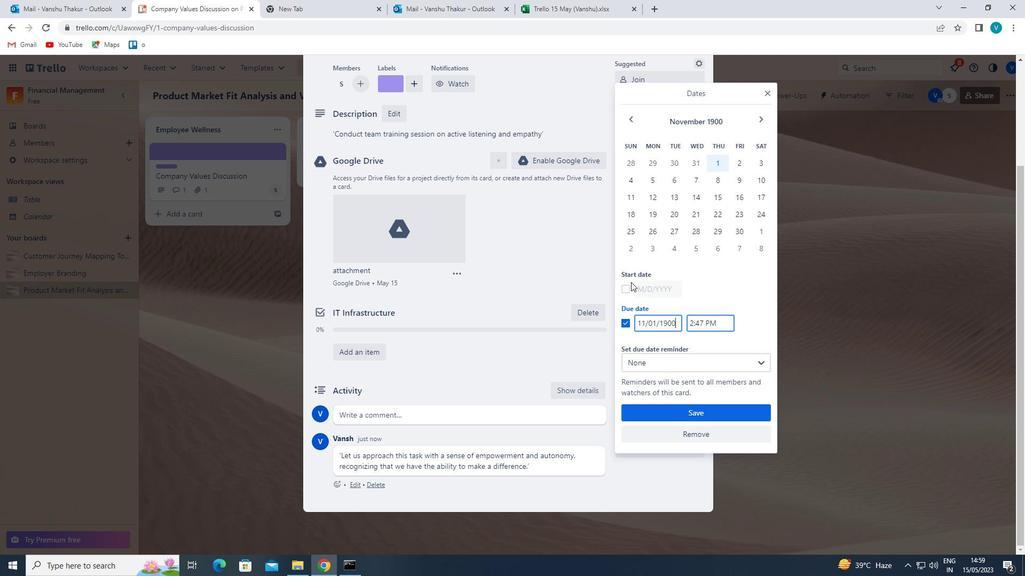 
Action: Mouse pressed left at (629, 285)
Screenshot: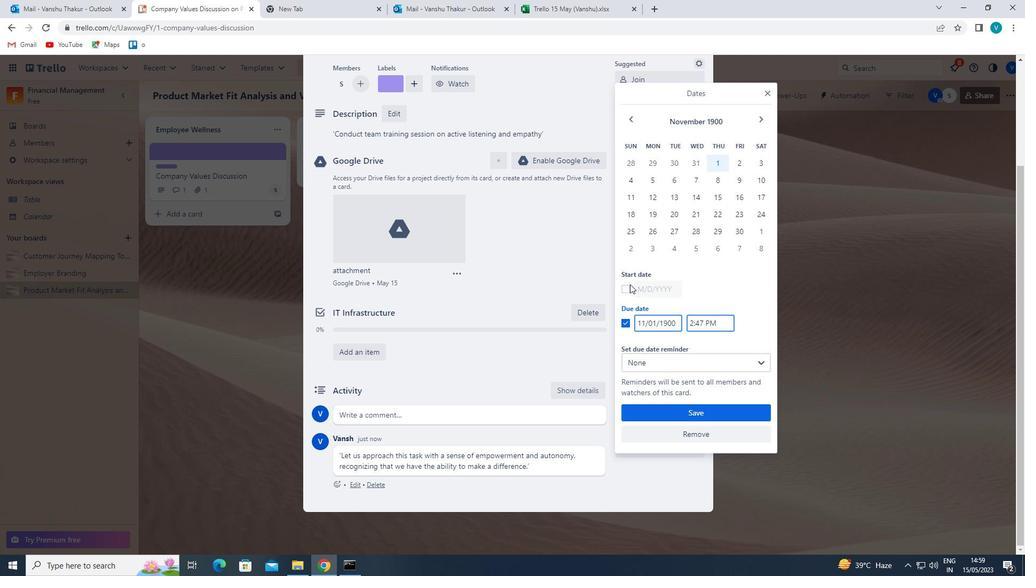 
Action: Mouse moved to (640, 287)
Screenshot: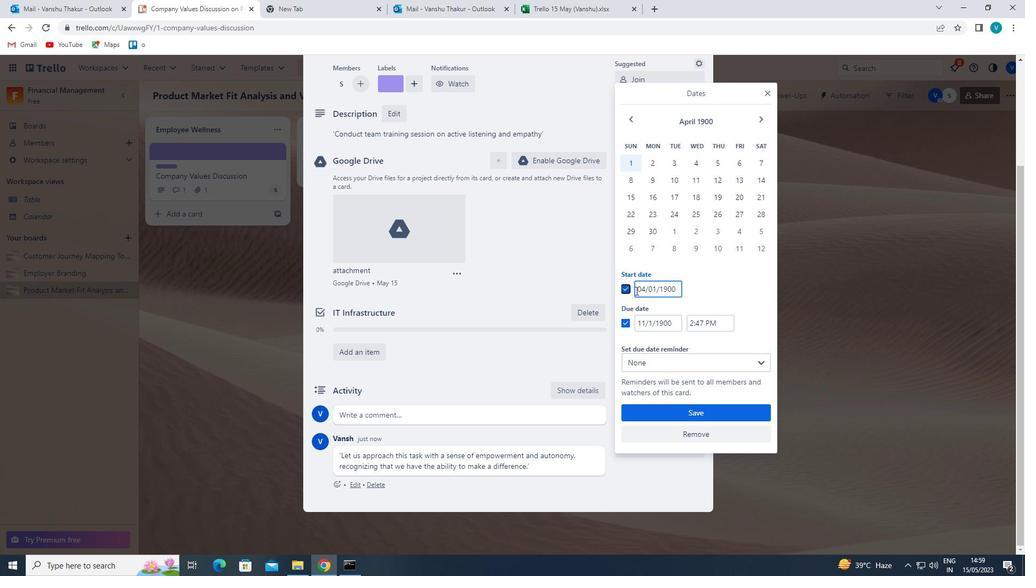 
Action: Mouse pressed left at (640, 287)
Screenshot: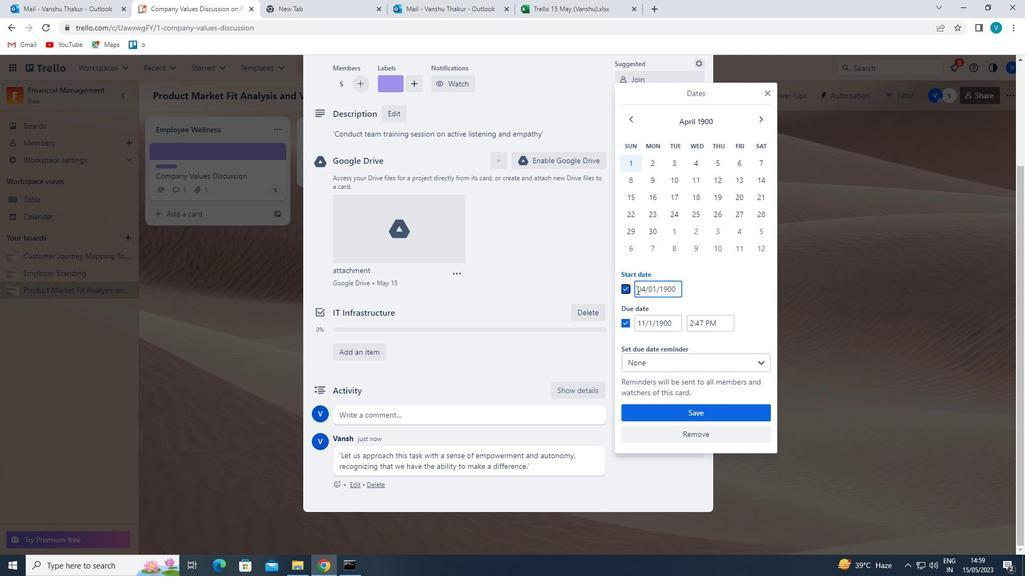 
Action: Mouse moved to (656, 298)
Screenshot: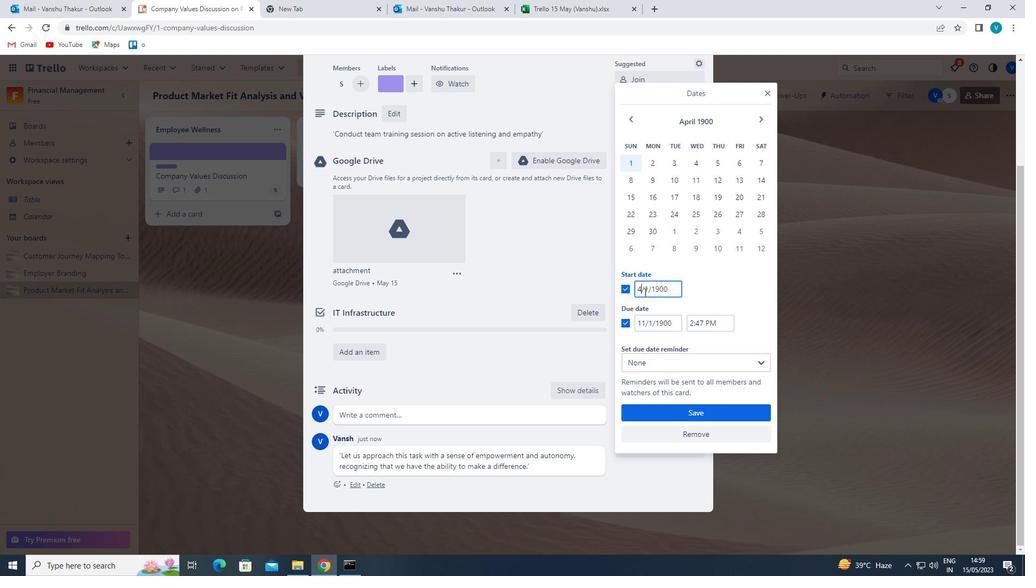 
Action: Key pressed <Key.backspace>3
Screenshot: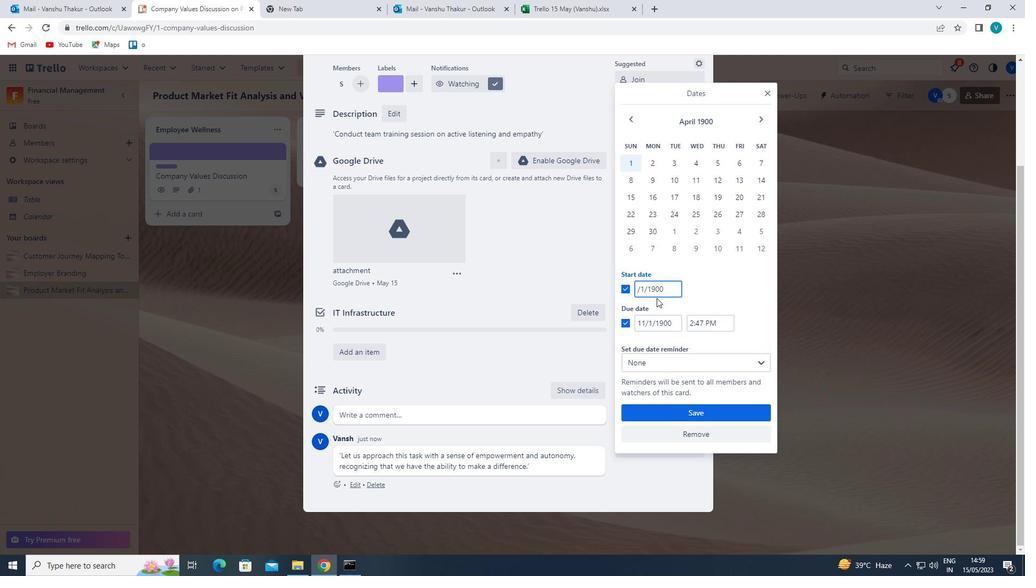 
Action: Mouse moved to (642, 322)
Screenshot: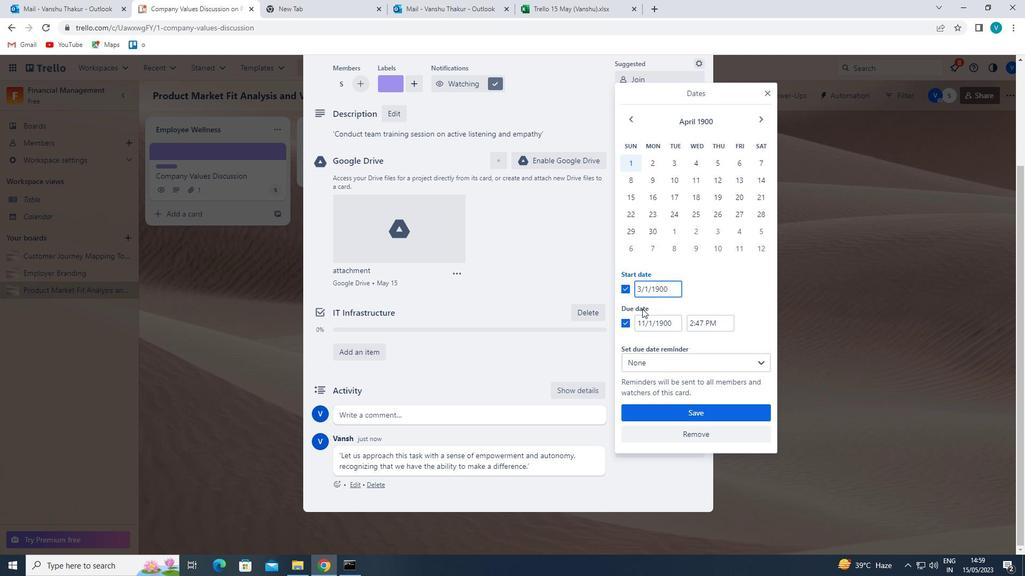 
Action: Mouse pressed left at (642, 322)
Screenshot: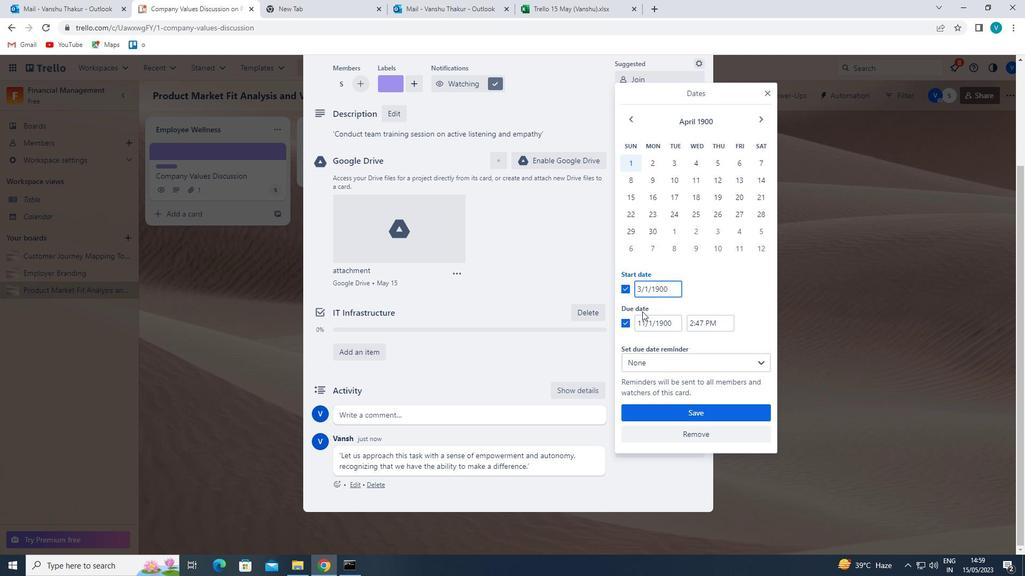 
Action: Mouse moved to (646, 325)
Screenshot: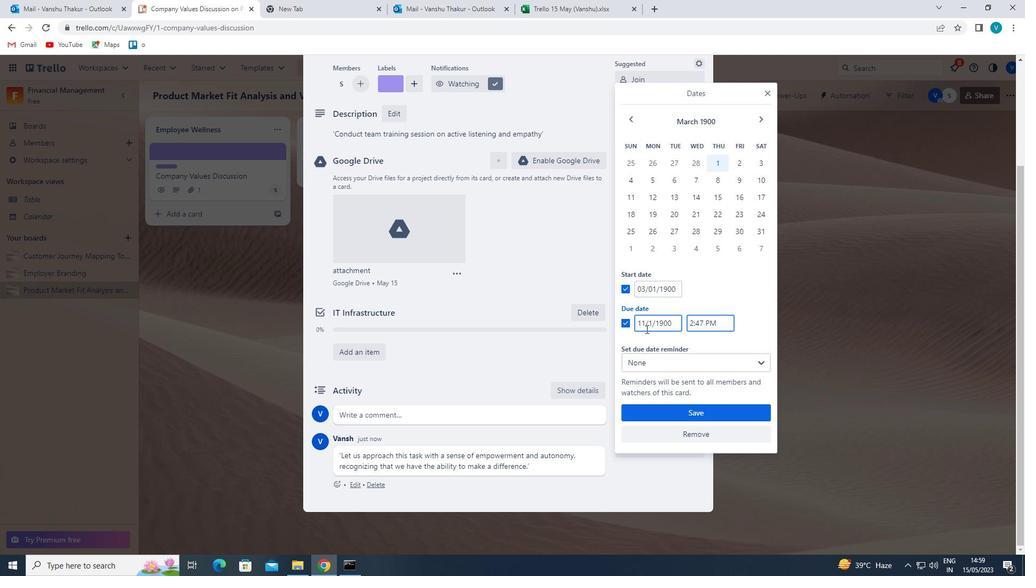 
Action: Mouse pressed left at (646, 325)
Screenshot: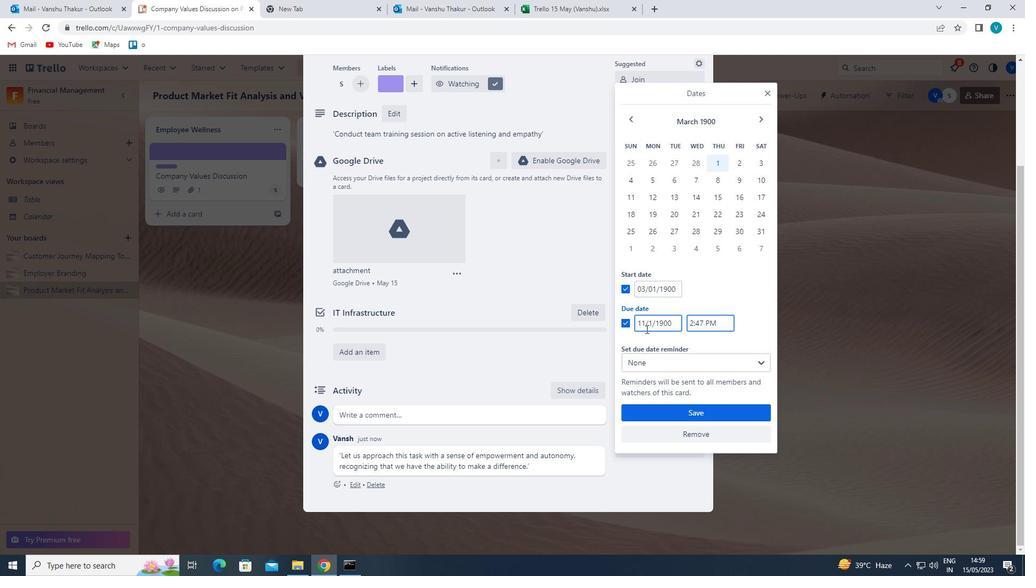 
Action: Key pressed <Key.backspace><Key.backspace>10
Screenshot: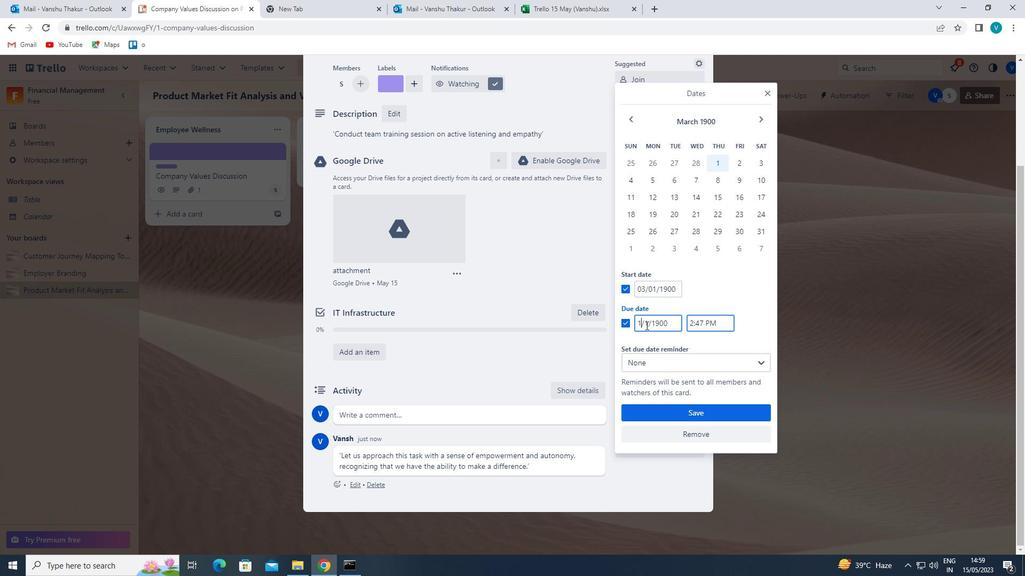 
Action: Mouse moved to (677, 412)
Screenshot: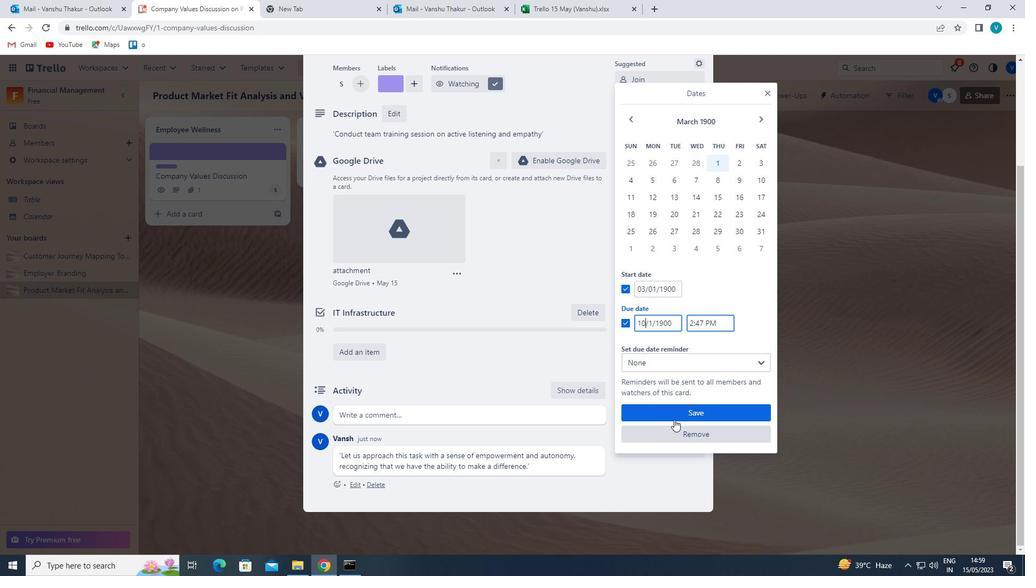 
Action: Mouse pressed left at (677, 412)
Screenshot: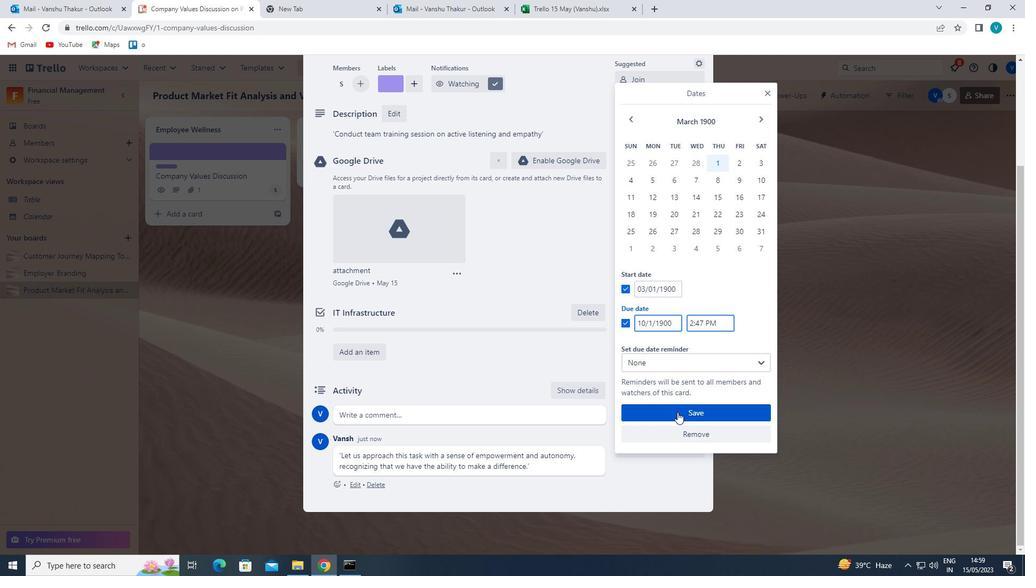 
